 Task: Look for space in San José de las Lajas, Cuba from 3rd August, 2023 to 17th August, 2023 for 3 adults, 1 child in price range Rs.3000 to Rs.15000. Place can be entire place with 3 bedrooms having 4 beds and 2 bathrooms. Property type can be house, flat, guest house. Booking option can be shelf check-in. Required host language is .
Action: Mouse moved to (416, 87)
Screenshot: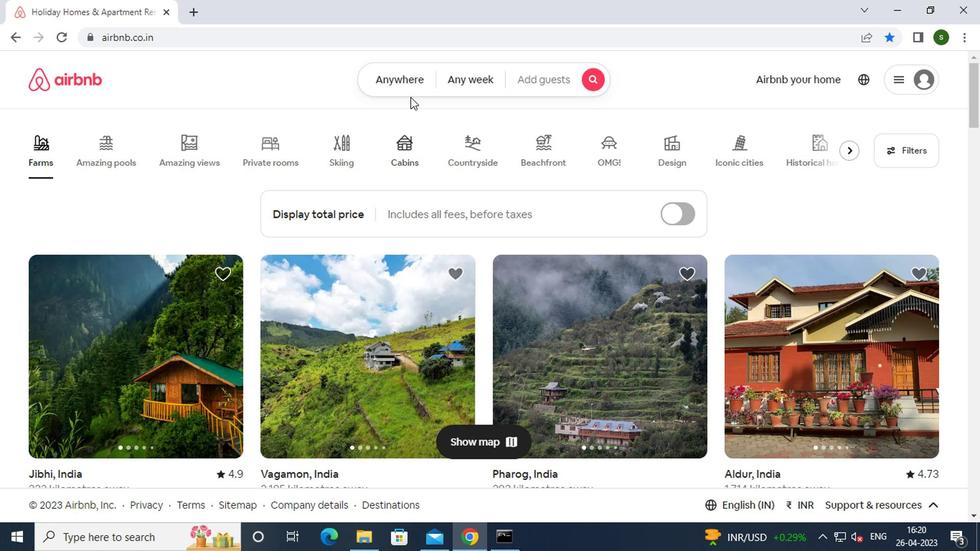 
Action: Mouse pressed left at (416, 87)
Screenshot: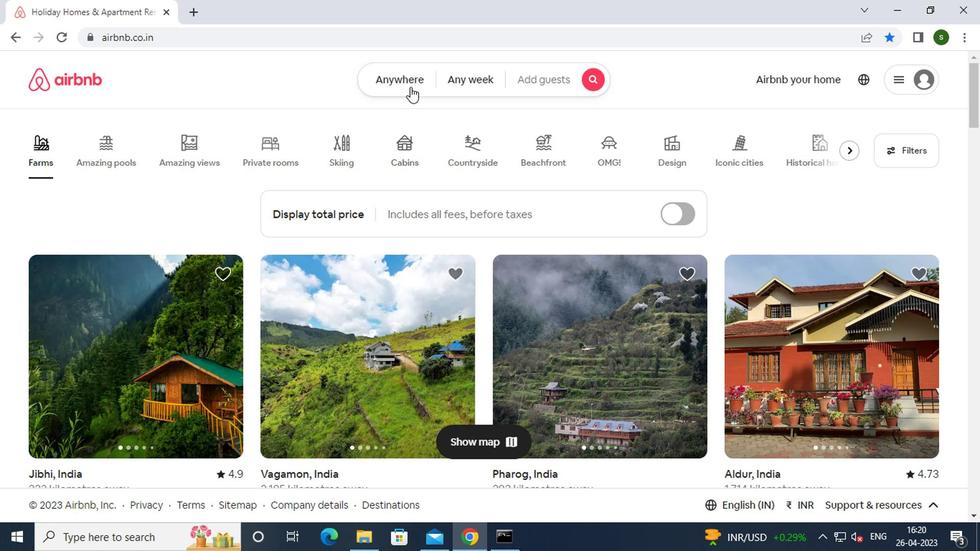 
Action: Mouse moved to (307, 133)
Screenshot: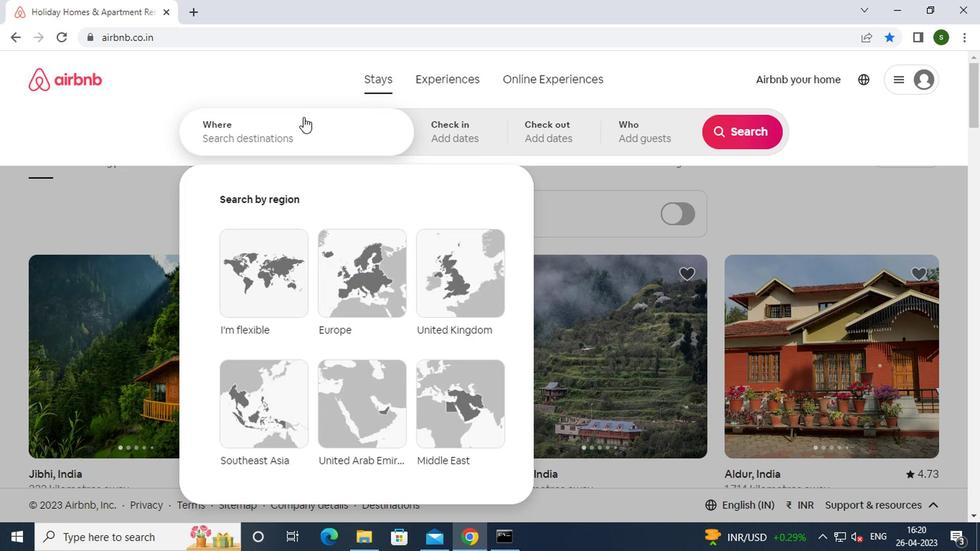 
Action: Mouse pressed left at (307, 133)
Screenshot: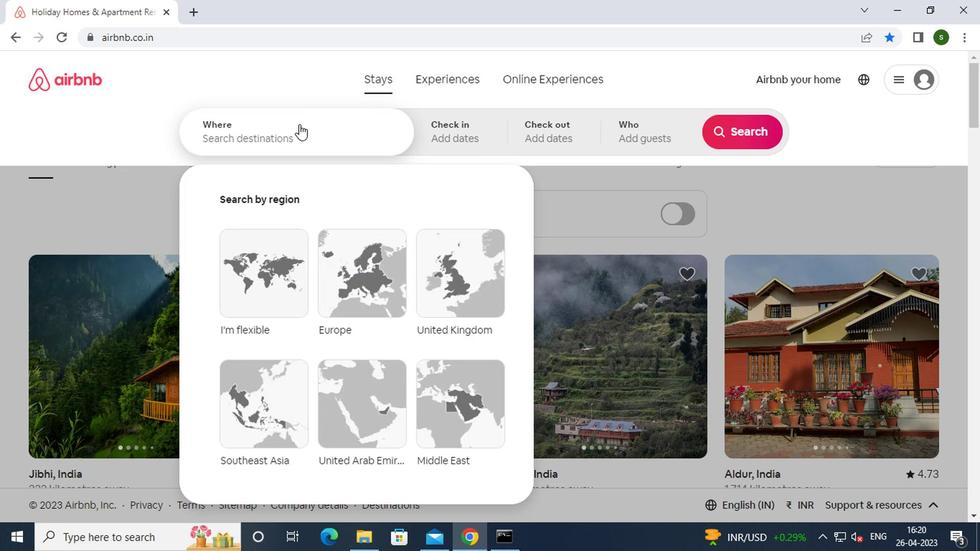 
Action: Mouse moved to (307, 131)
Screenshot: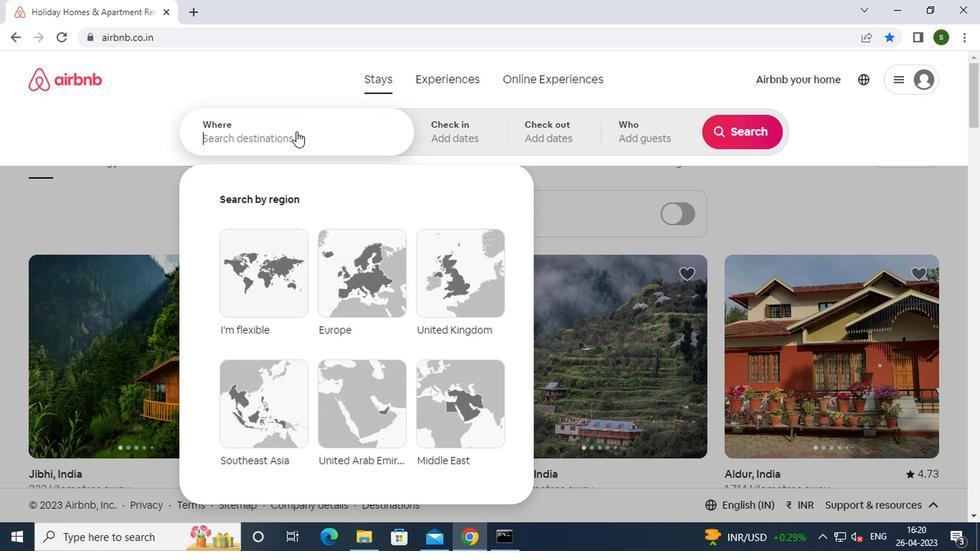
Action: Key pressed s<Key.caps_lock>an<Key.space><Key.caps_lock>j<Key.caps_lock>Ose<Key.space>de<Key.space>las<Key.space><Key.caps_lock>l<Key.caps_lock>ajas
Screenshot: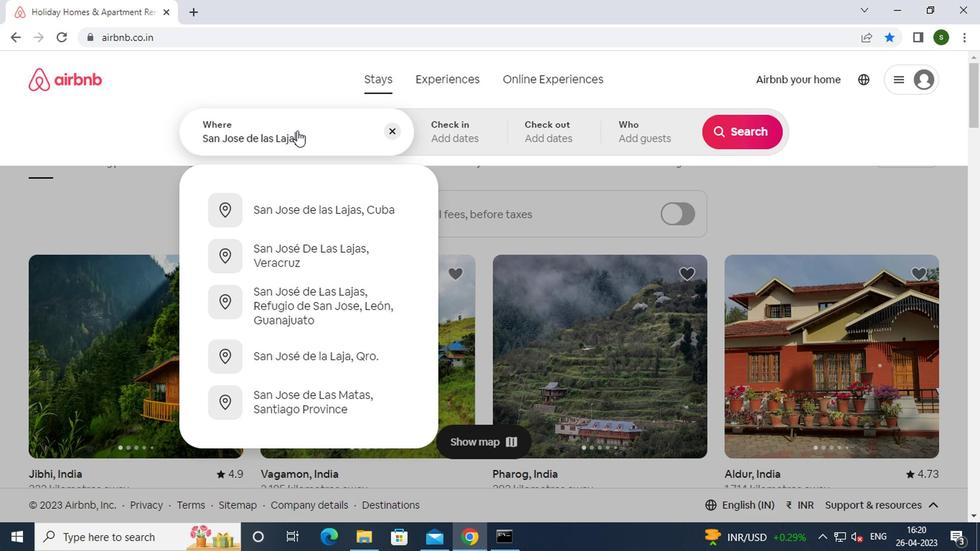 
Action: Mouse moved to (337, 208)
Screenshot: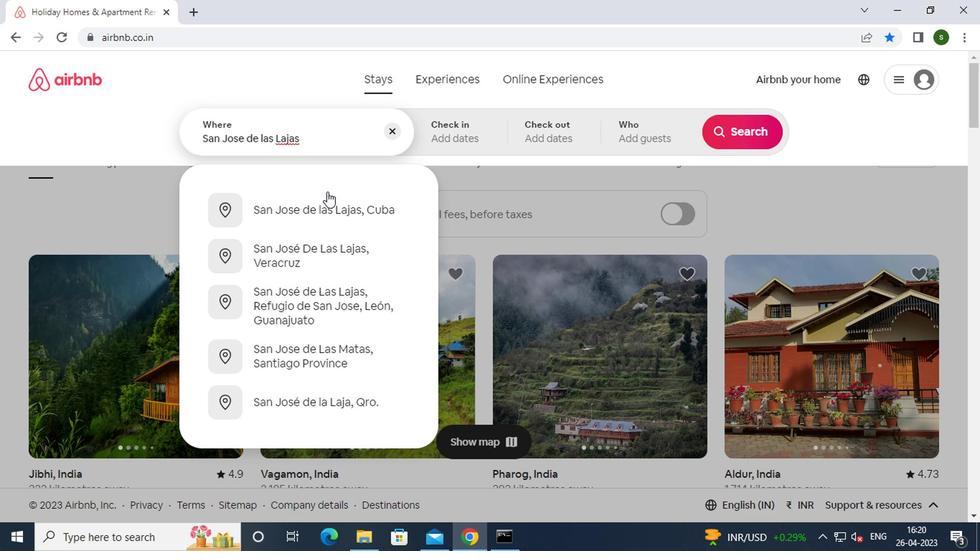 
Action: Mouse pressed left at (337, 208)
Screenshot: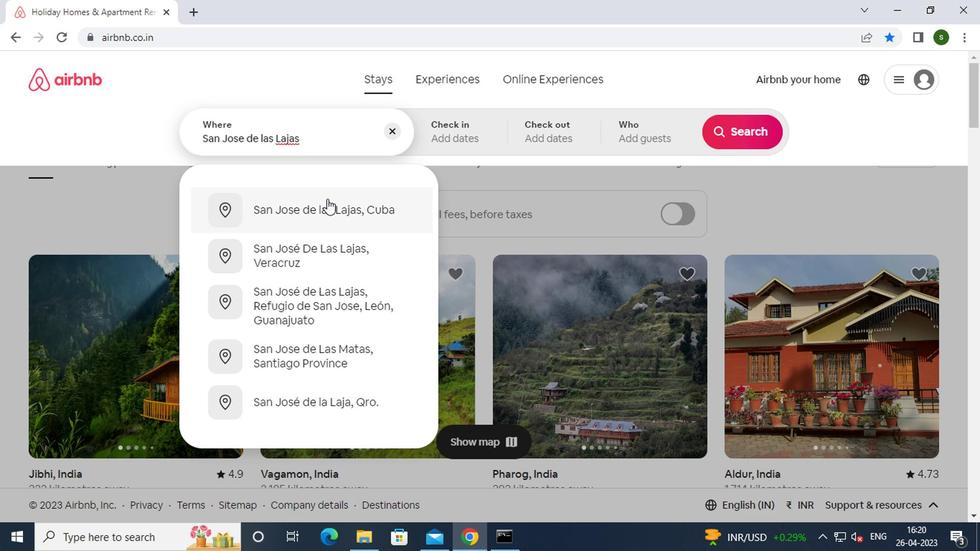 
Action: Mouse moved to (735, 247)
Screenshot: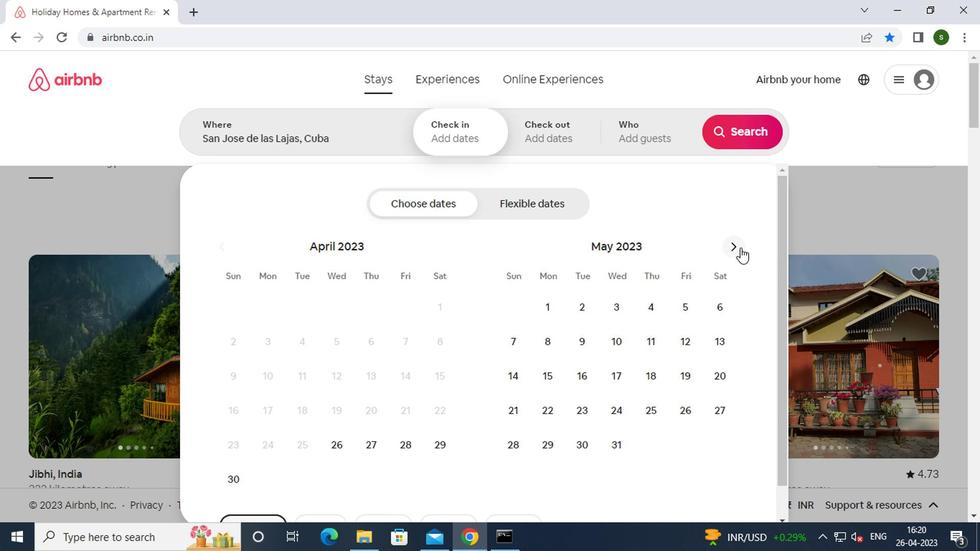 
Action: Mouse pressed left at (735, 247)
Screenshot: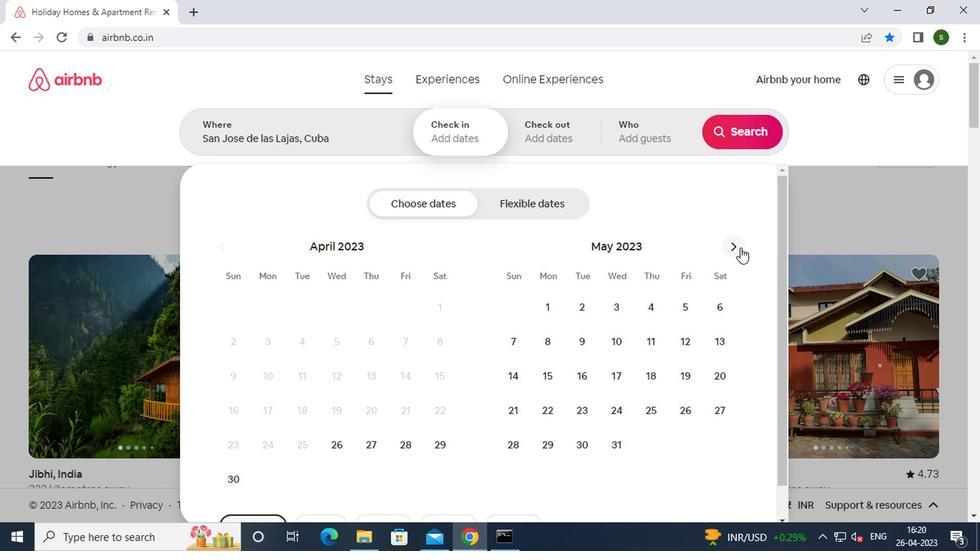 
Action: Mouse pressed left at (735, 247)
Screenshot: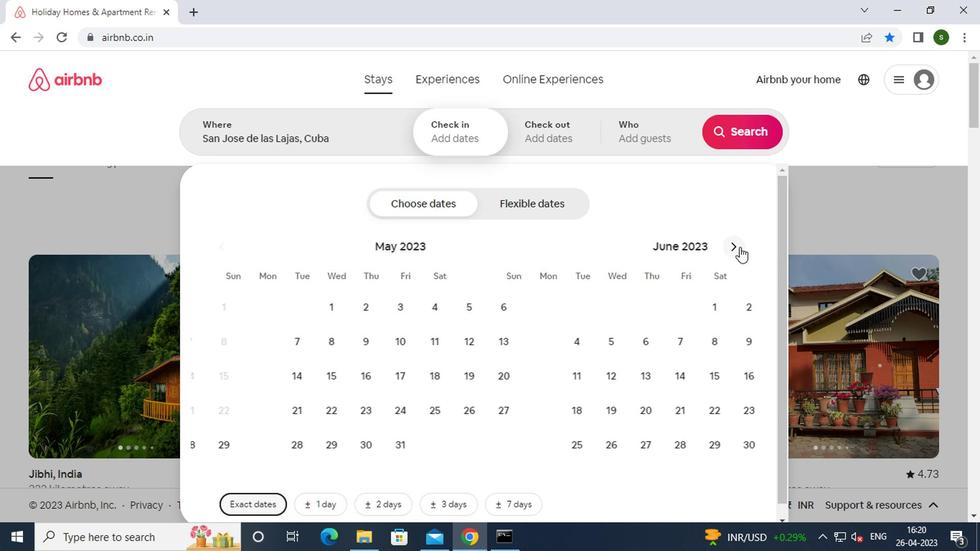 
Action: Mouse pressed left at (735, 247)
Screenshot: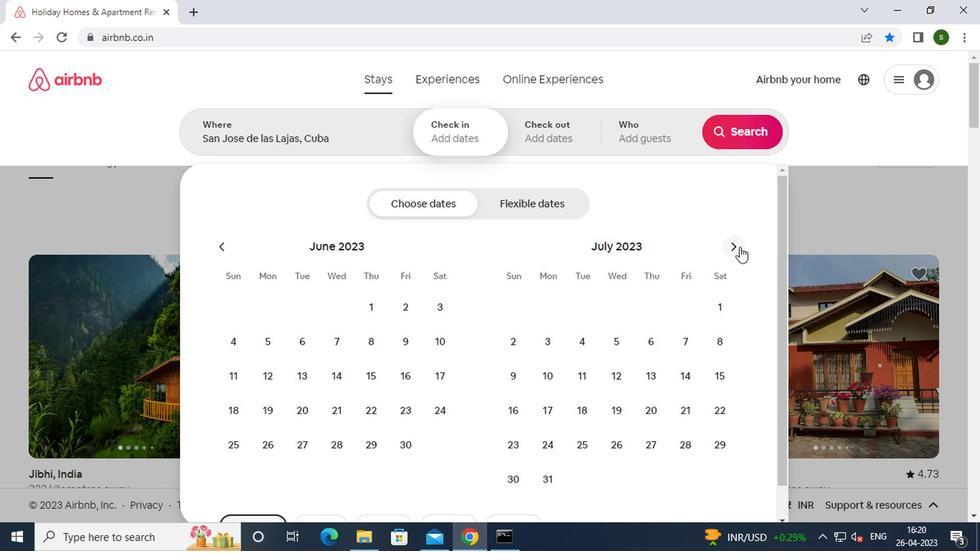 
Action: Mouse moved to (646, 317)
Screenshot: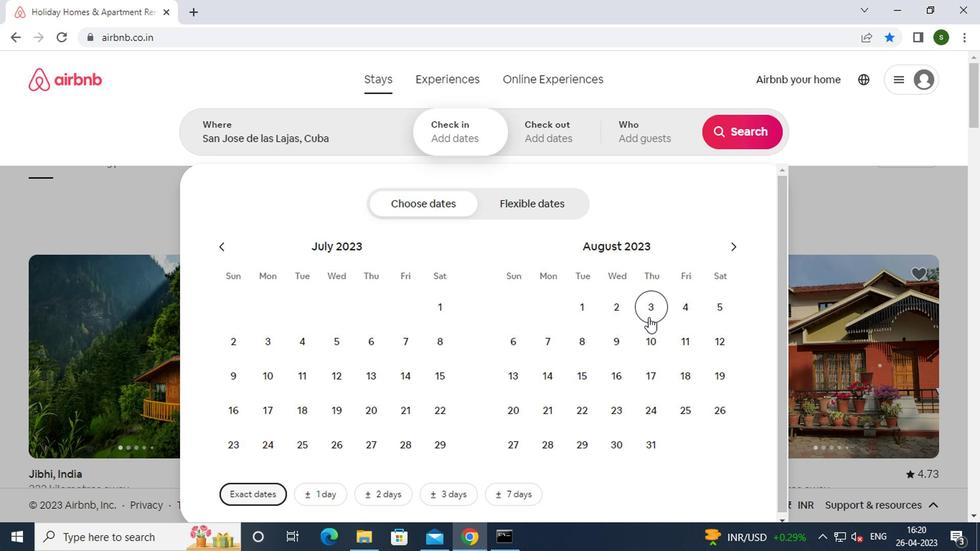 
Action: Mouse pressed left at (646, 317)
Screenshot: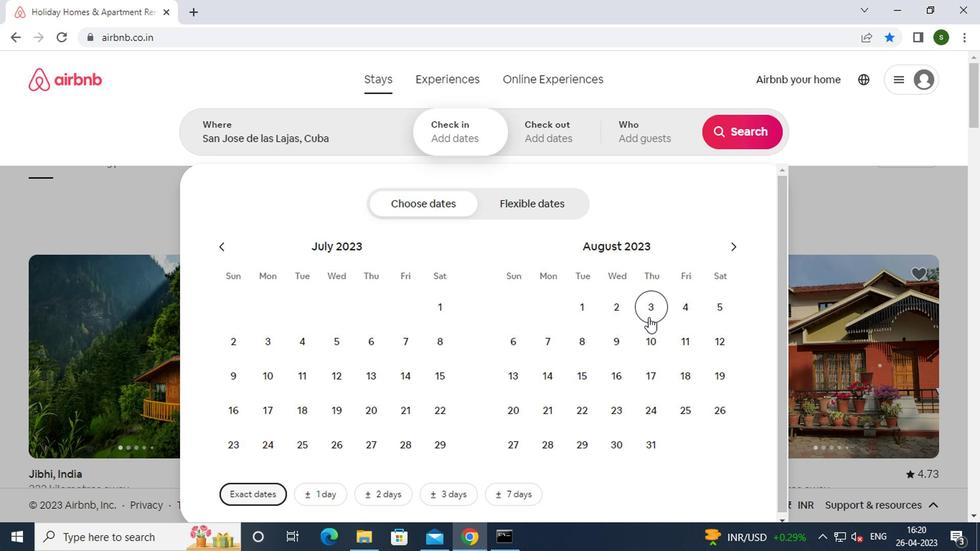 
Action: Mouse moved to (649, 376)
Screenshot: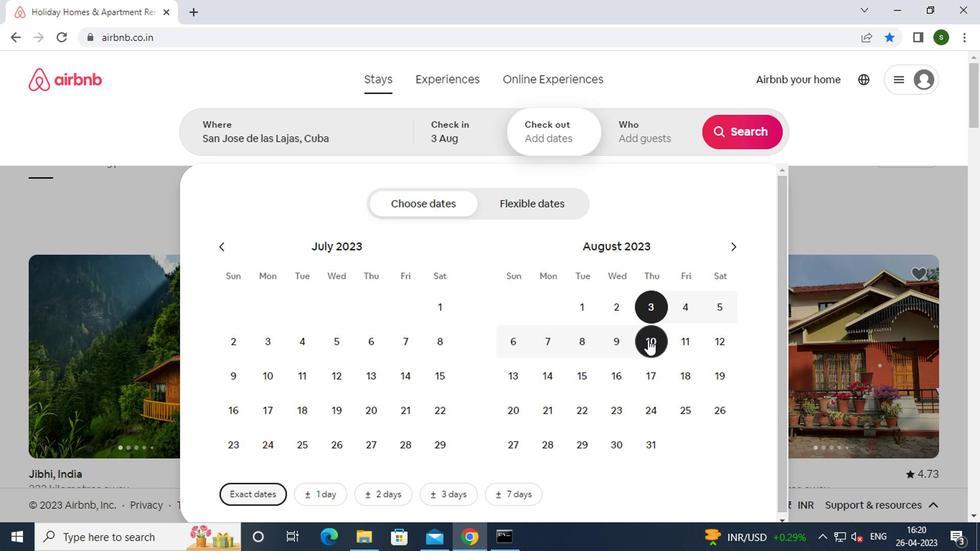 
Action: Mouse pressed left at (649, 376)
Screenshot: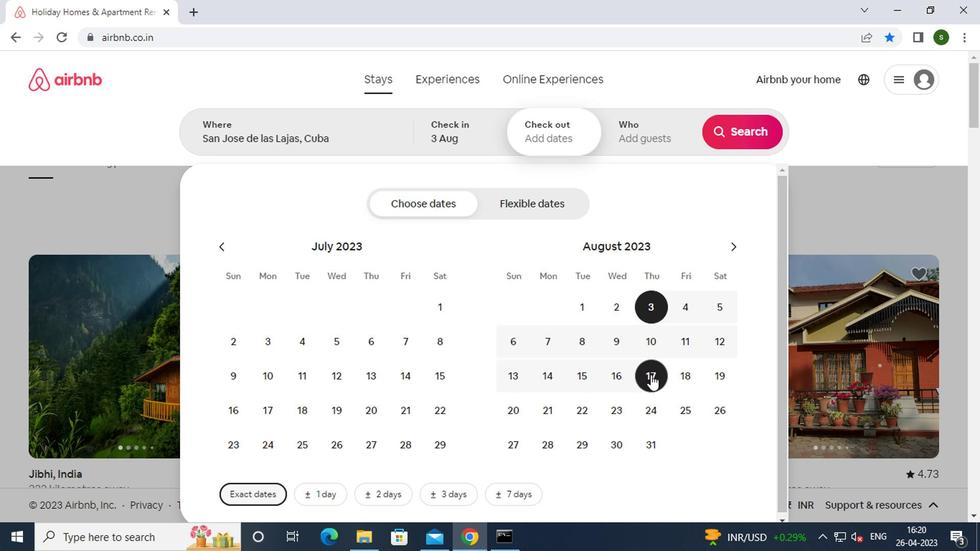 
Action: Mouse moved to (653, 140)
Screenshot: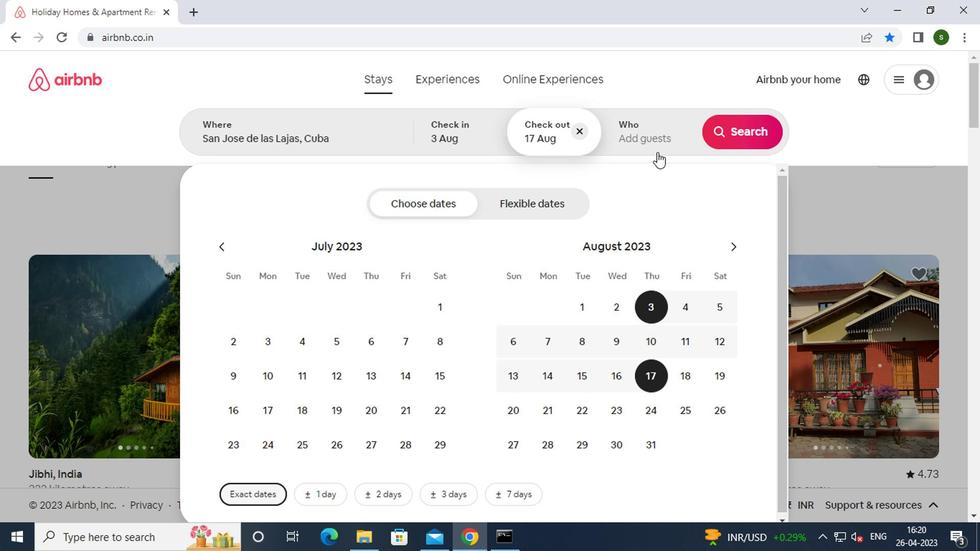 
Action: Mouse pressed left at (653, 140)
Screenshot: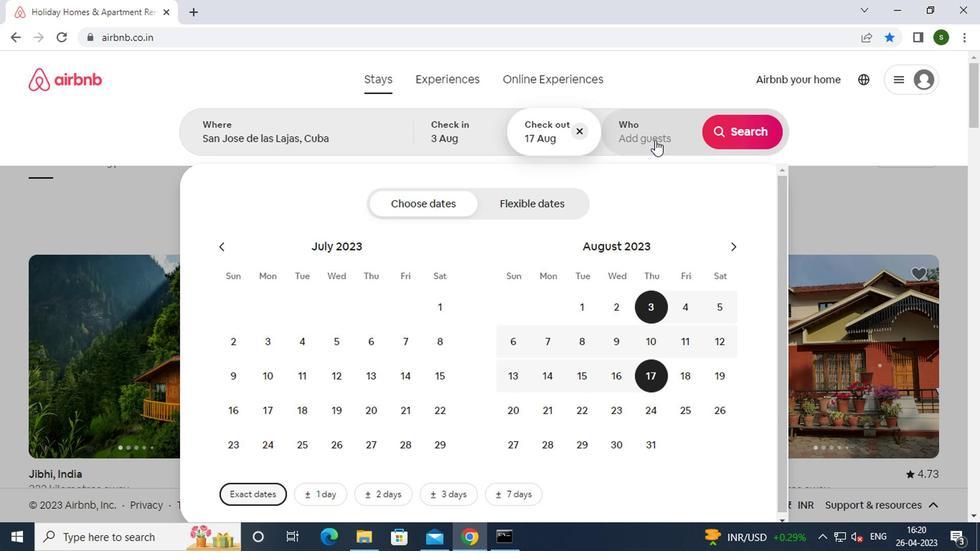 
Action: Mouse moved to (743, 205)
Screenshot: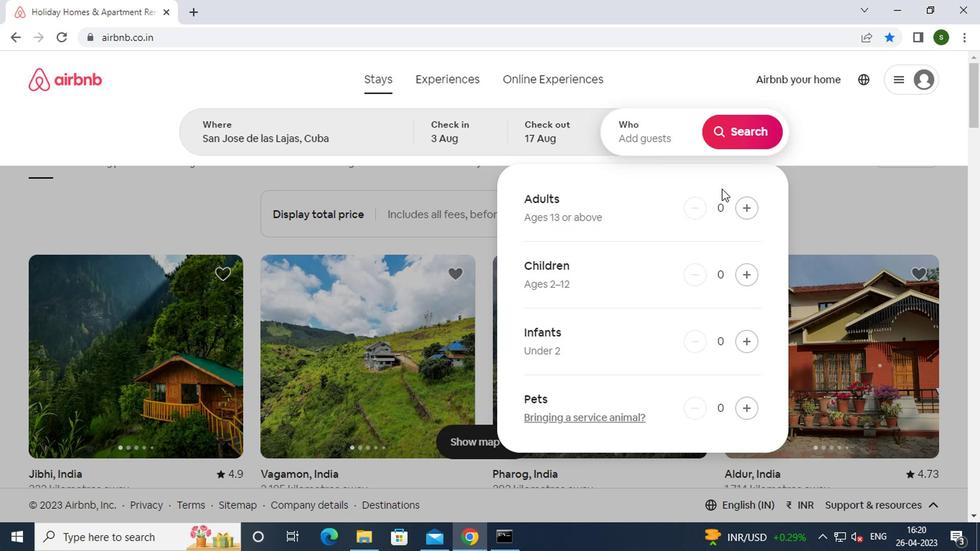 
Action: Mouse pressed left at (743, 205)
Screenshot: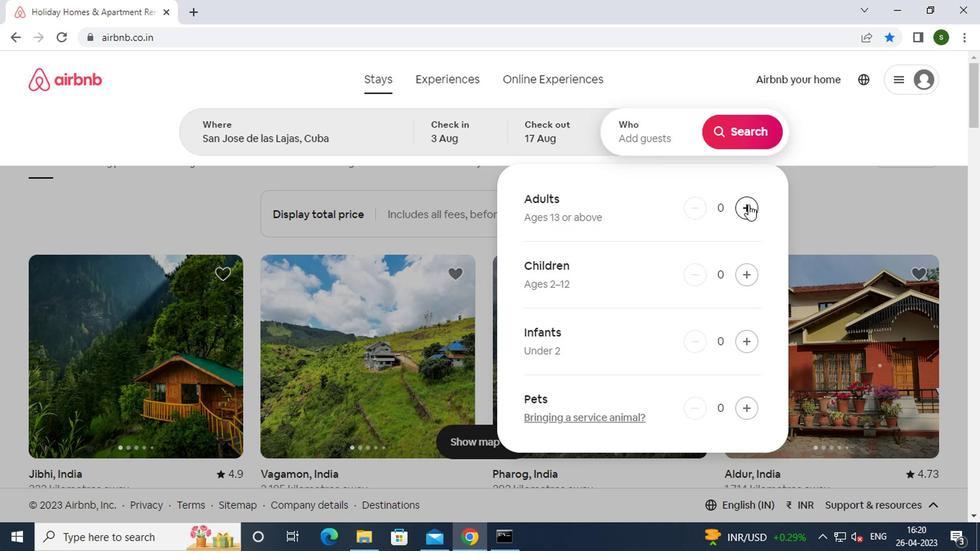 
Action: Mouse pressed left at (743, 205)
Screenshot: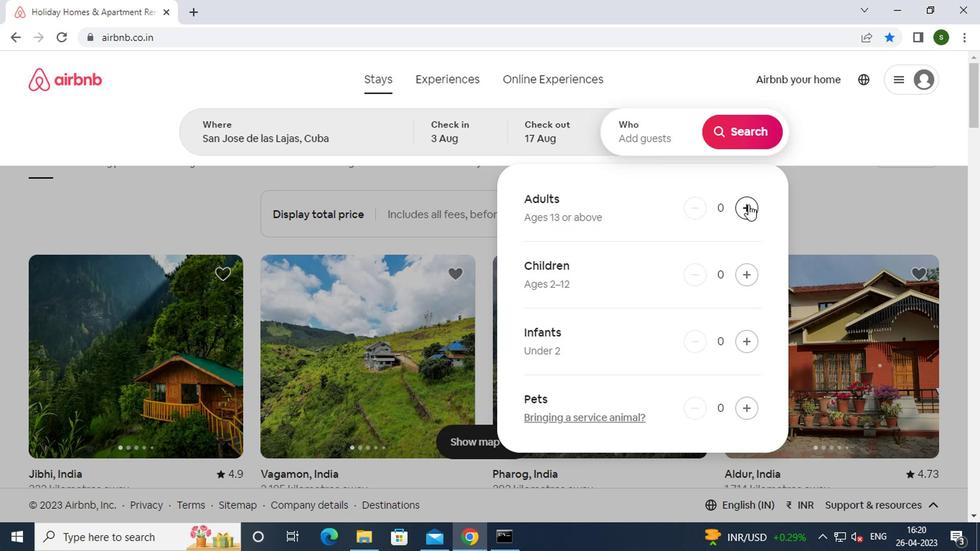 
Action: Mouse pressed left at (743, 205)
Screenshot: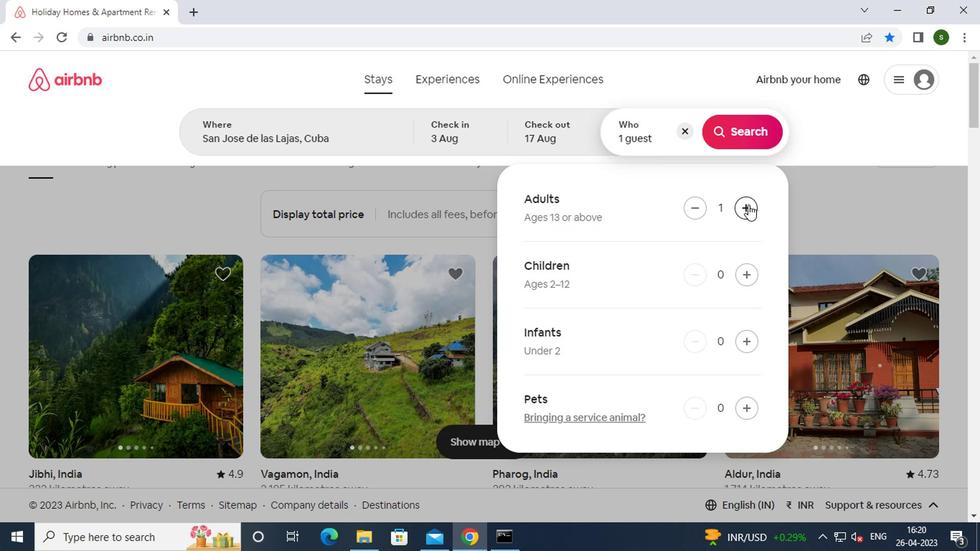 
Action: Mouse moved to (744, 408)
Screenshot: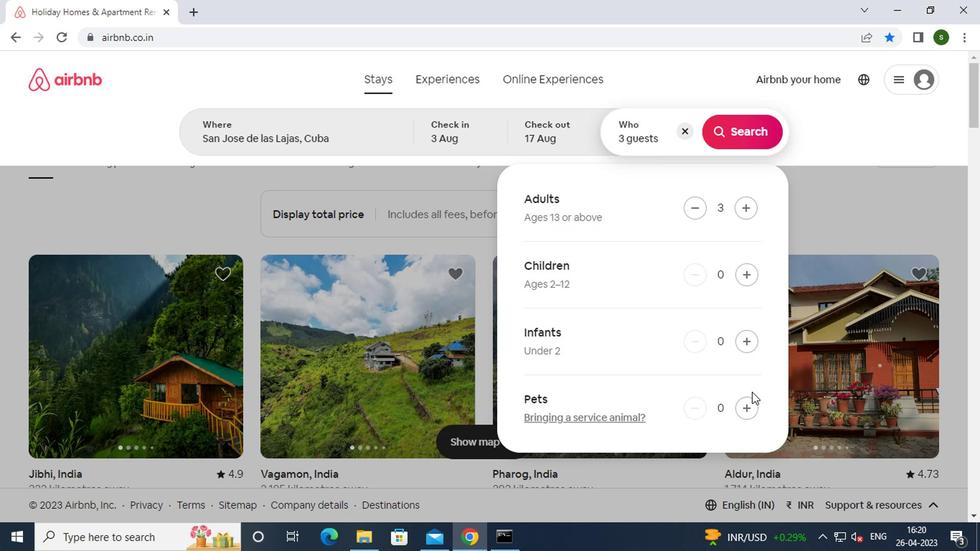 
Action: Mouse pressed left at (744, 408)
Screenshot: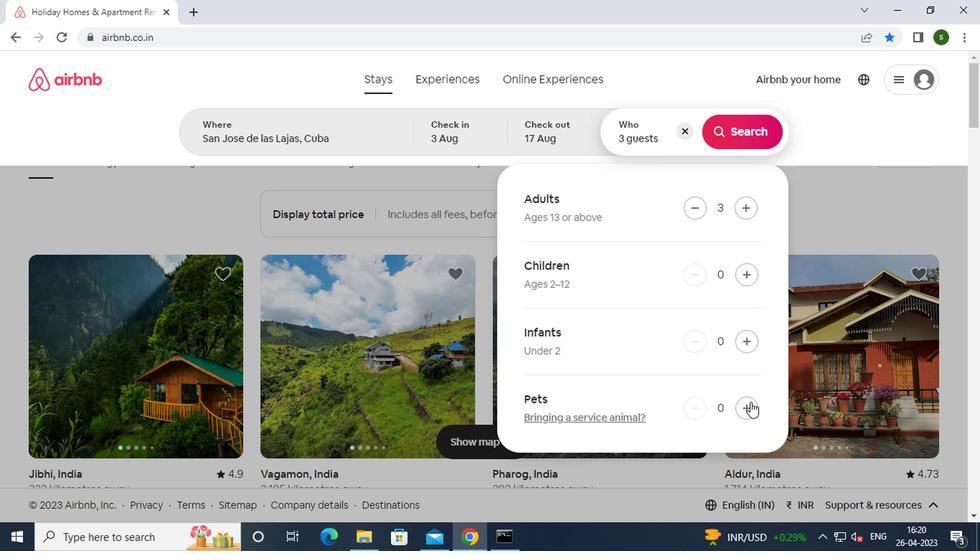 
Action: Mouse moved to (694, 413)
Screenshot: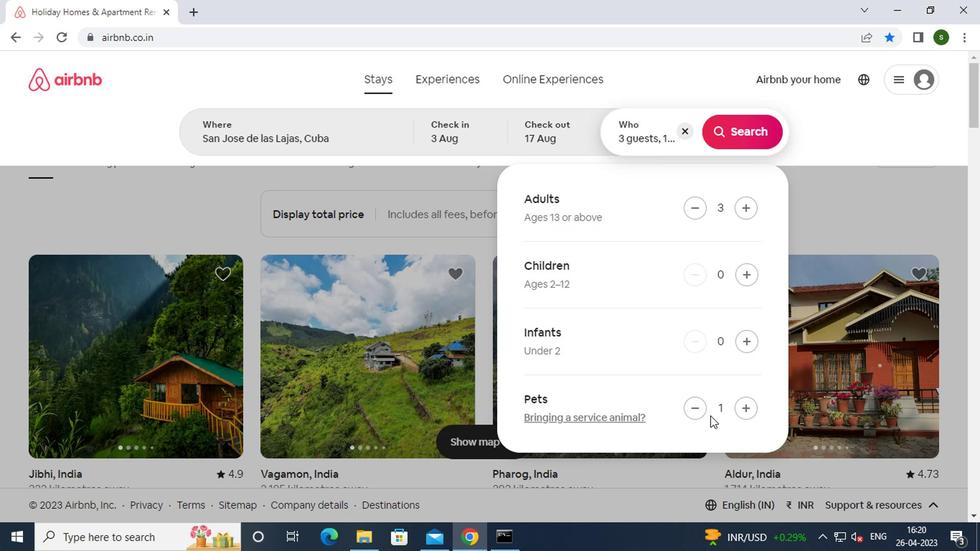 
Action: Mouse pressed left at (694, 413)
Screenshot: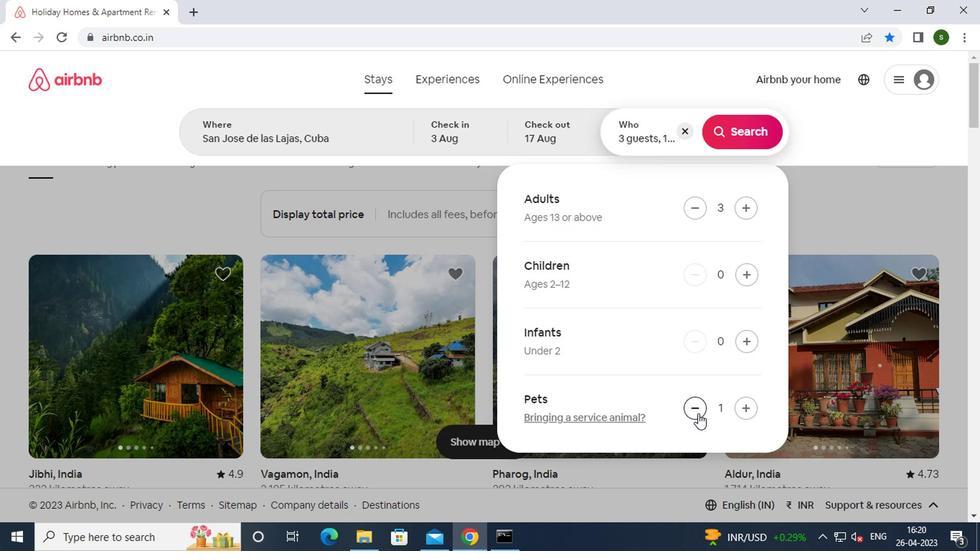 
Action: Mouse moved to (744, 269)
Screenshot: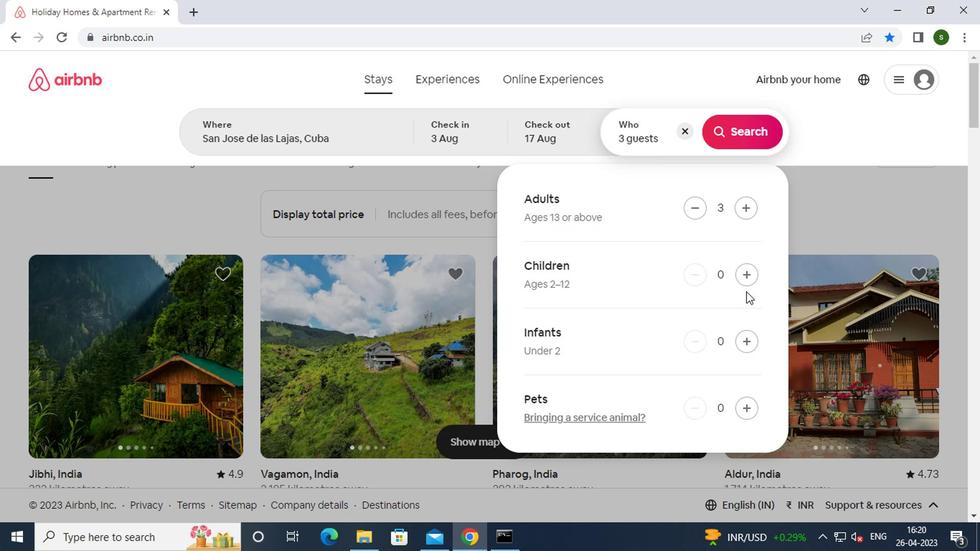 
Action: Mouse pressed left at (744, 269)
Screenshot: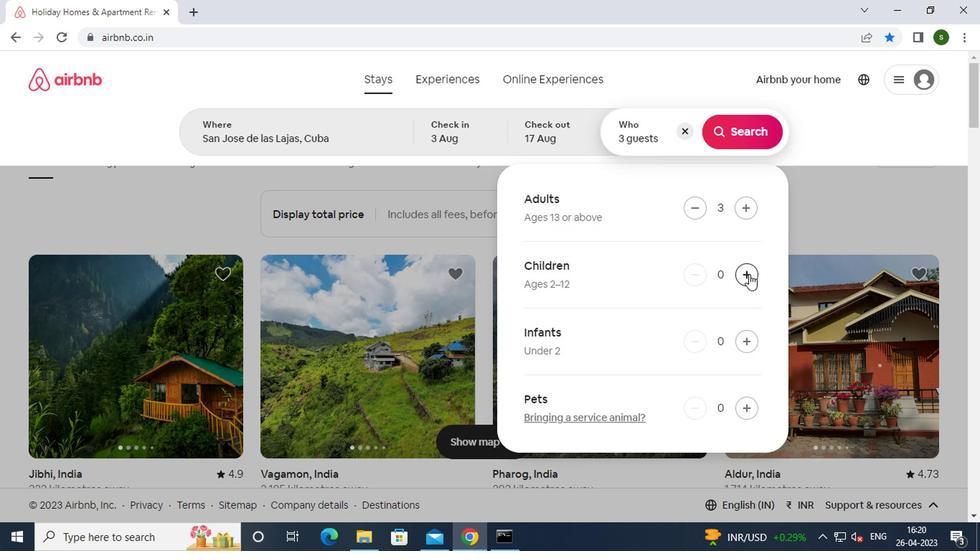 
Action: Mouse moved to (748, 129)
Screenshot: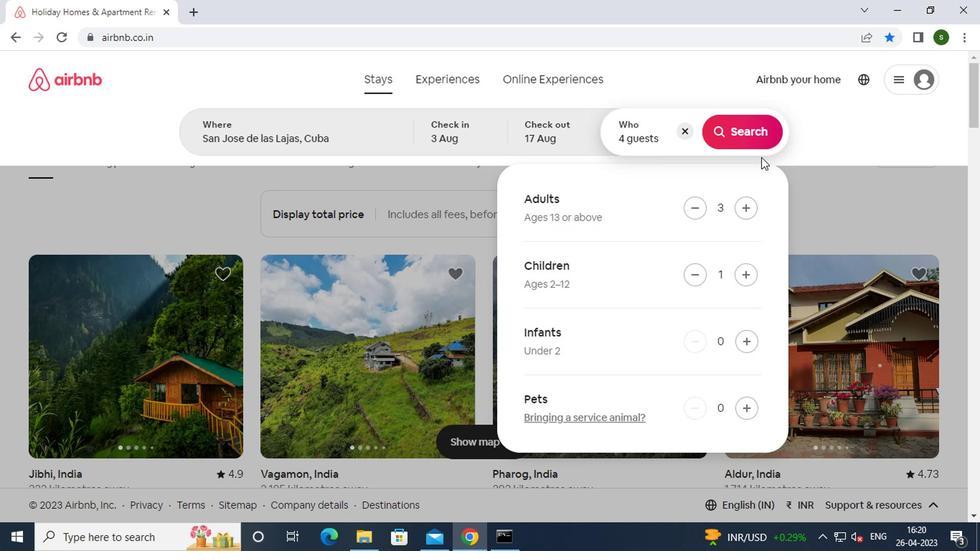 
Action: Mouse pressed left at (748, 129)
Screenshot: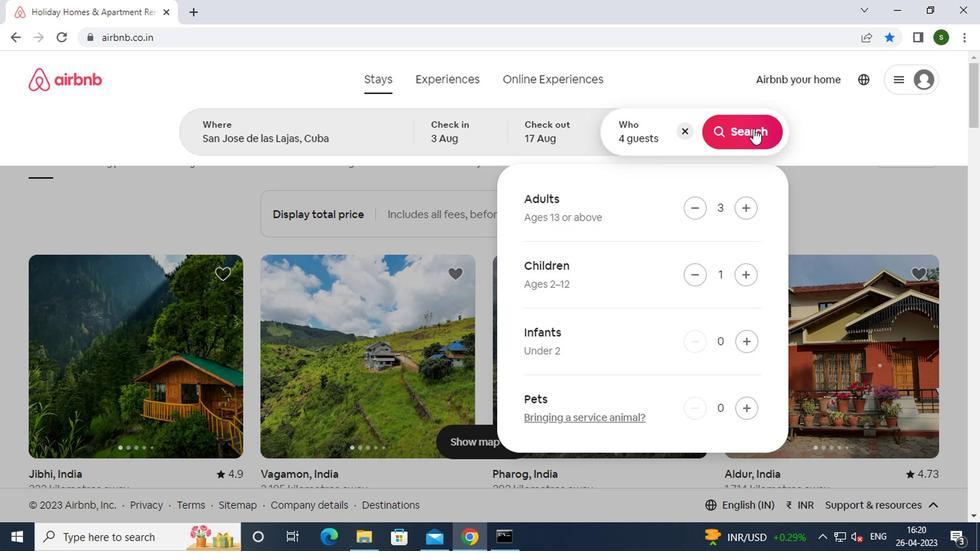 
Action: Mouse moved to (890, 148)
Screenshot: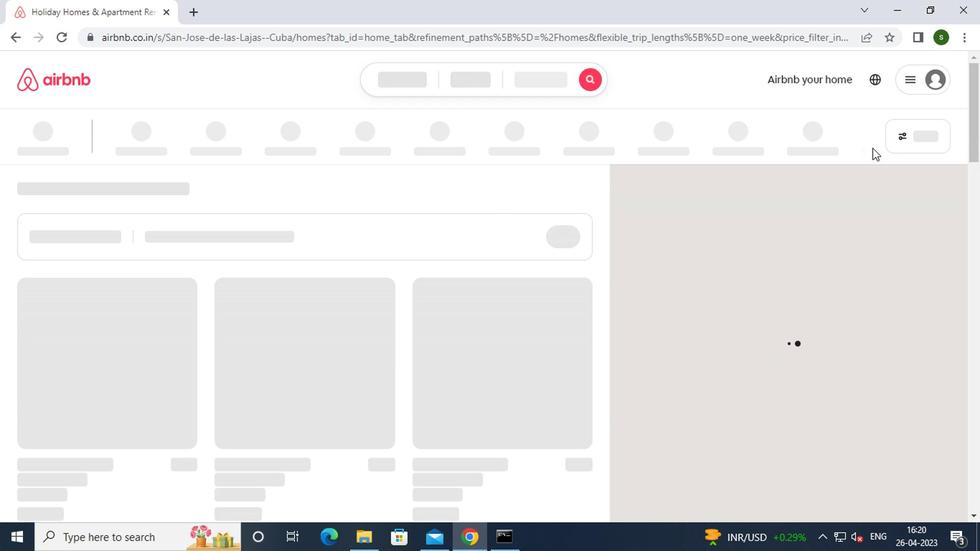
Action: Mouse pressed left at (890, 148)
Screenshot: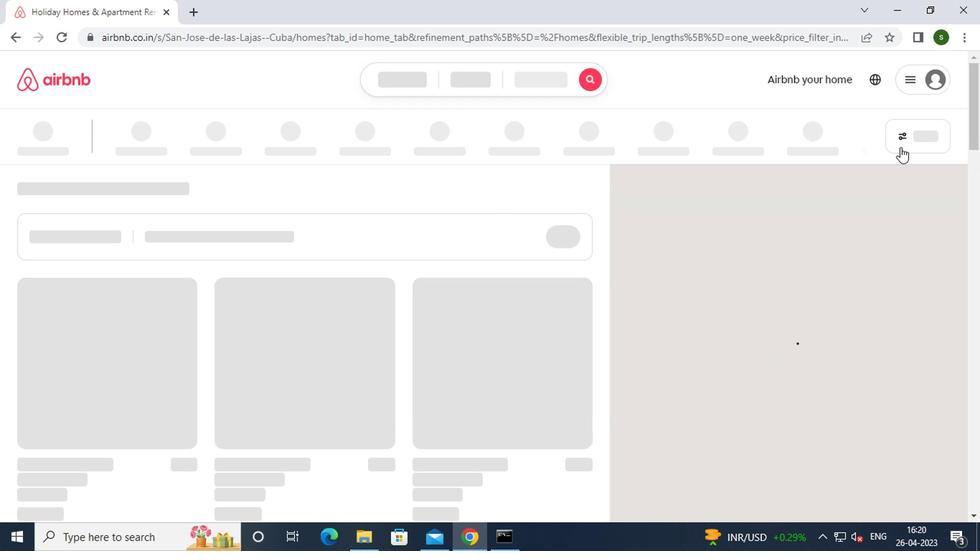 
Action: Mouse moved to (421, 316)
Screenshot: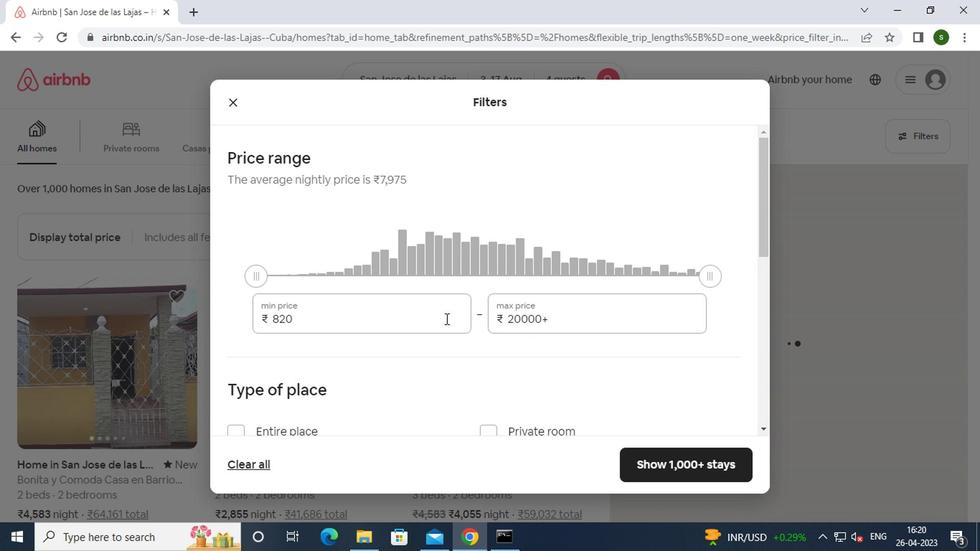 
Action: Mouse pressed left at (421, 316)
Screenshot: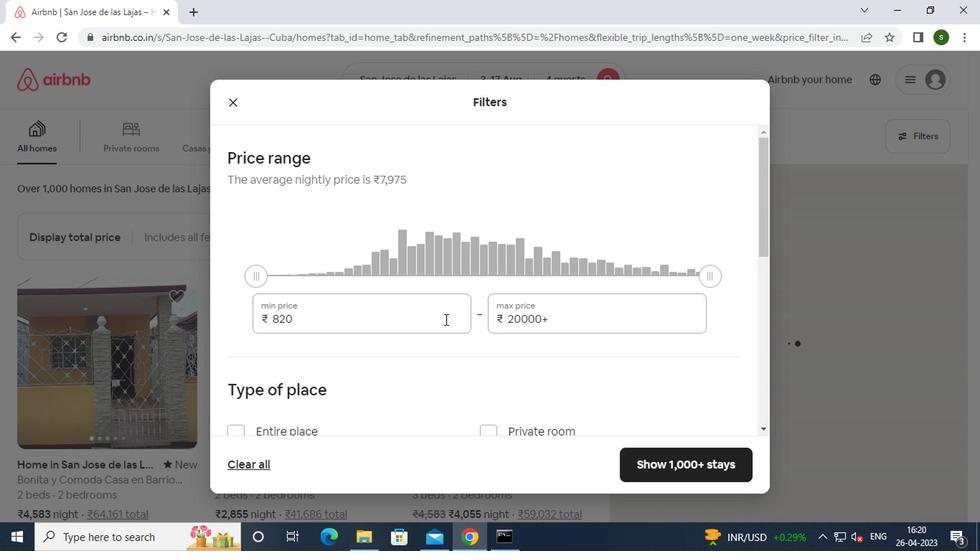 
Action: Mouse moved to (421, 315)
Screenshot: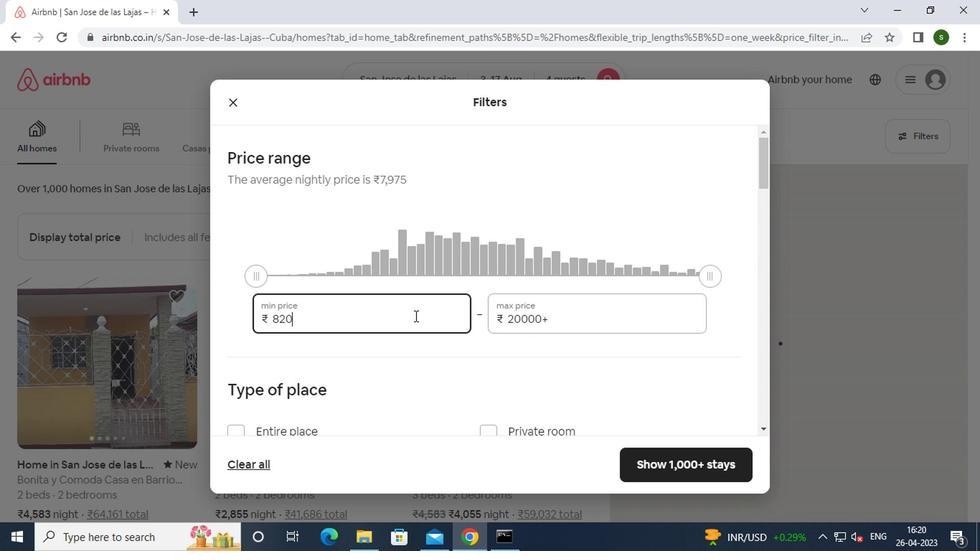 
Action: Key pressed <Key.backspace><Key.backspace><Key.backspace><Key.backspace><Key.backspace><Key.backspace><Key.backspace><Key.backspace><Key.backspace>3000
Screenshot: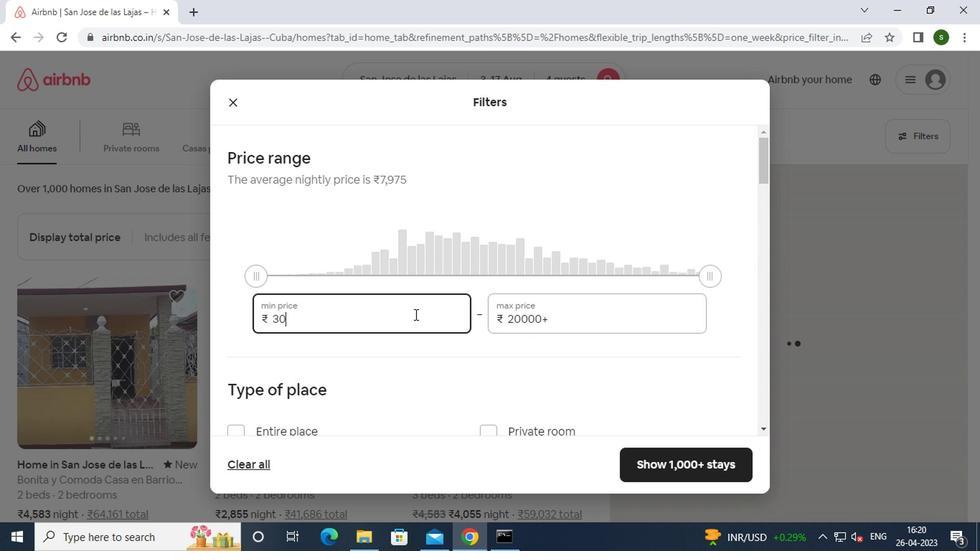 
Action: Mouse moved to (562, 320)
Screenshot: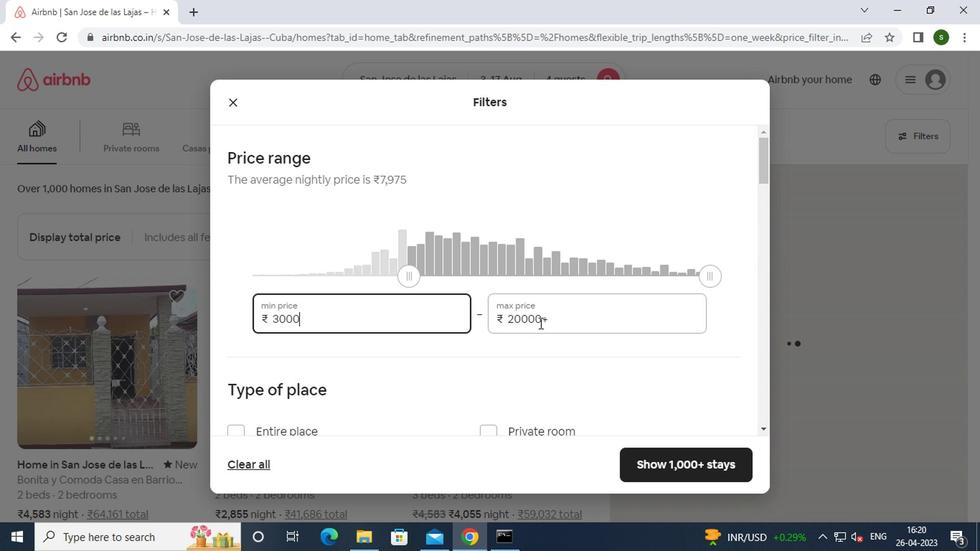 
Action: Mouse pressed left at (562, 320)
Screenshot: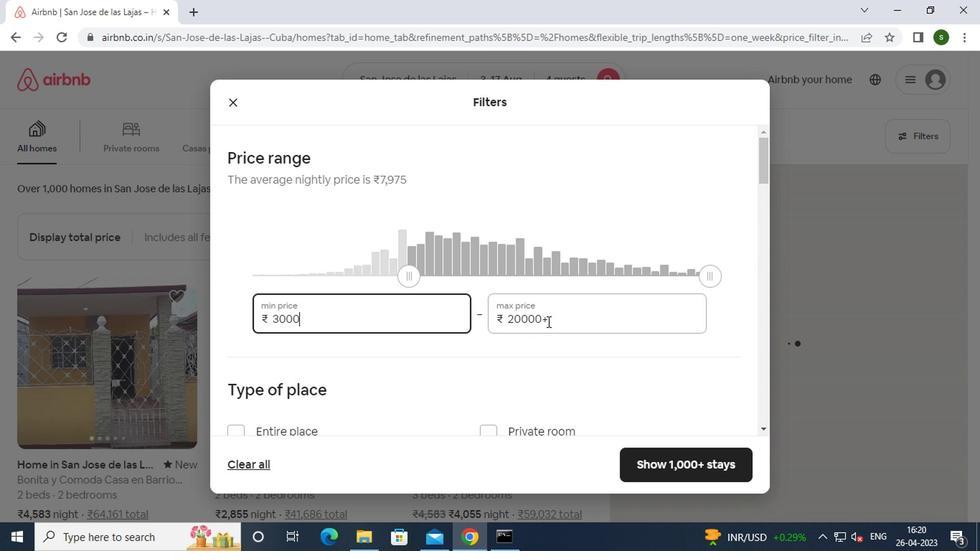 
Action: Key pressed <Key.backspace><Key.backspace><Key.backspace><Key.backspace><Key.backspace><Key.backspace><Key.backspace><Key.backspace><Key.backspace><Key.backspace><Key.backspace><Key.backspace><Key.backspace>15000
Screenshot: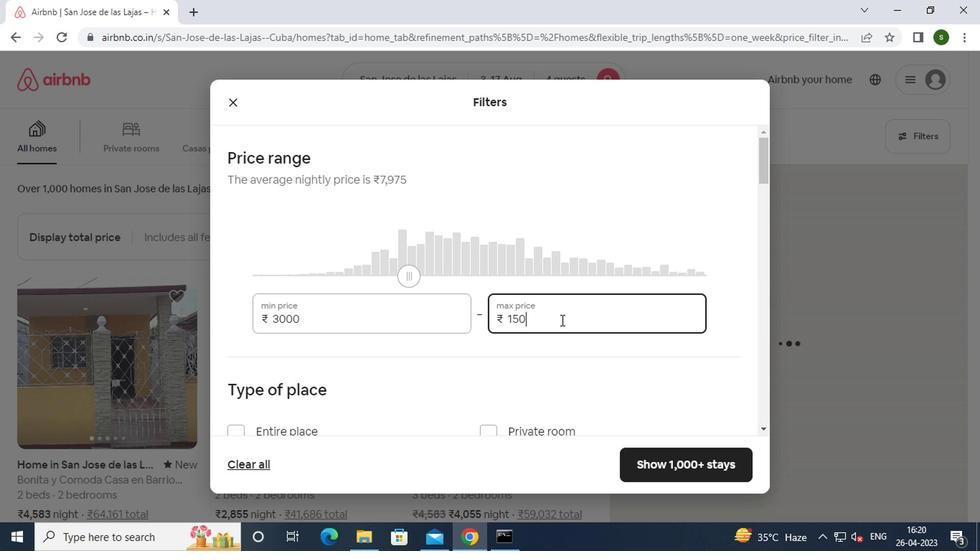 
Action: Mouse moved to (430, 316)
Screenshot: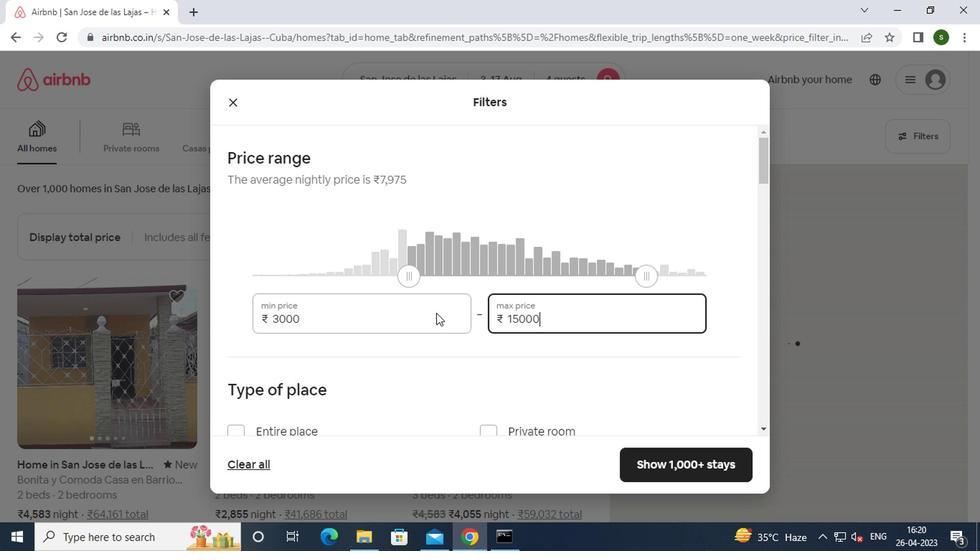 
Action: Mouse scrolled (430, 315) with delta (0, 0)
Screenshot: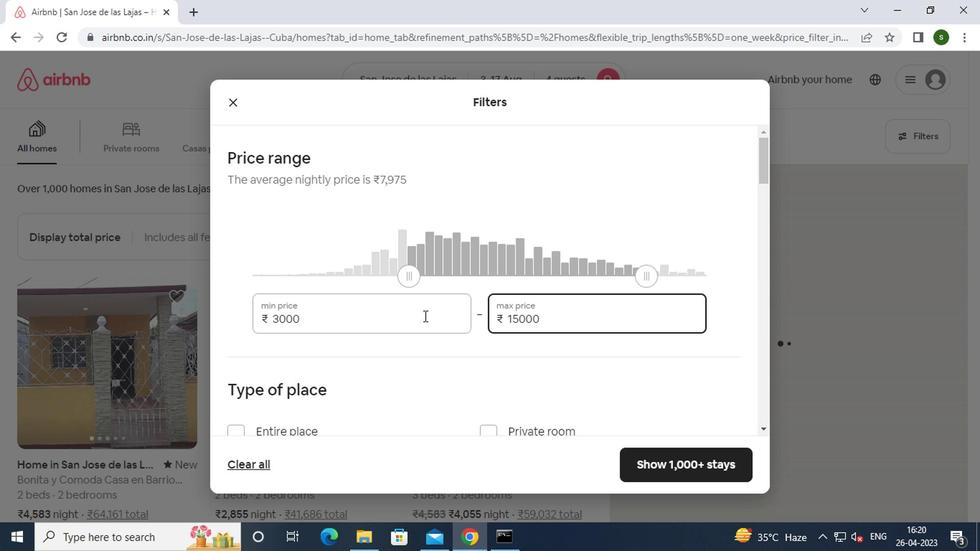 
Action: Mouse moved to (257, 358)
Screenshot: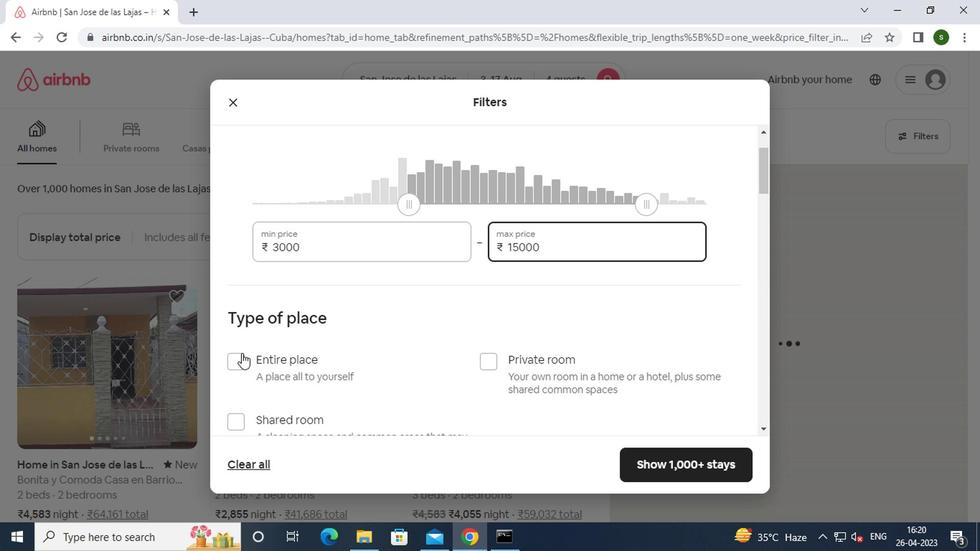 
Action: Mouse pressed left at (257, 358)
Screenshot: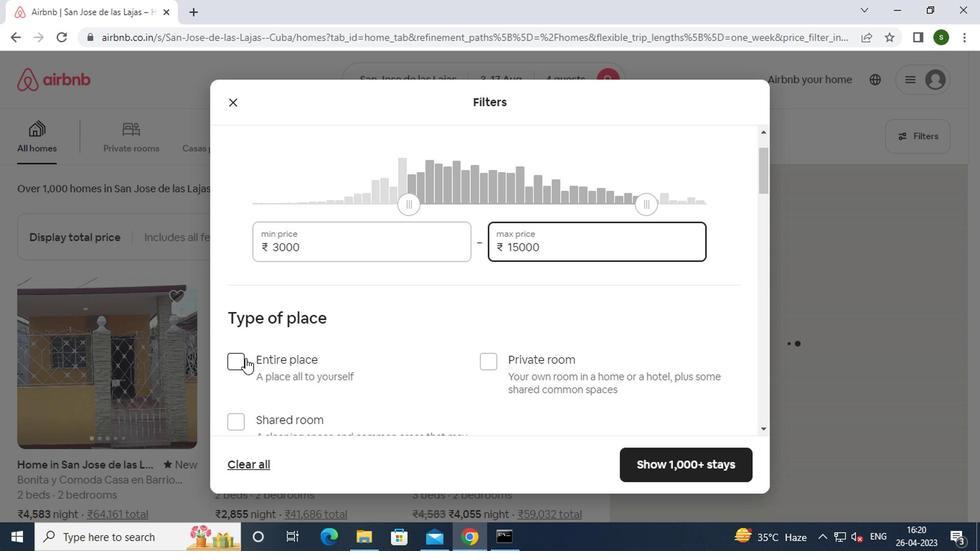 
Action: Mouse moved to (328, 332)
Screenshot: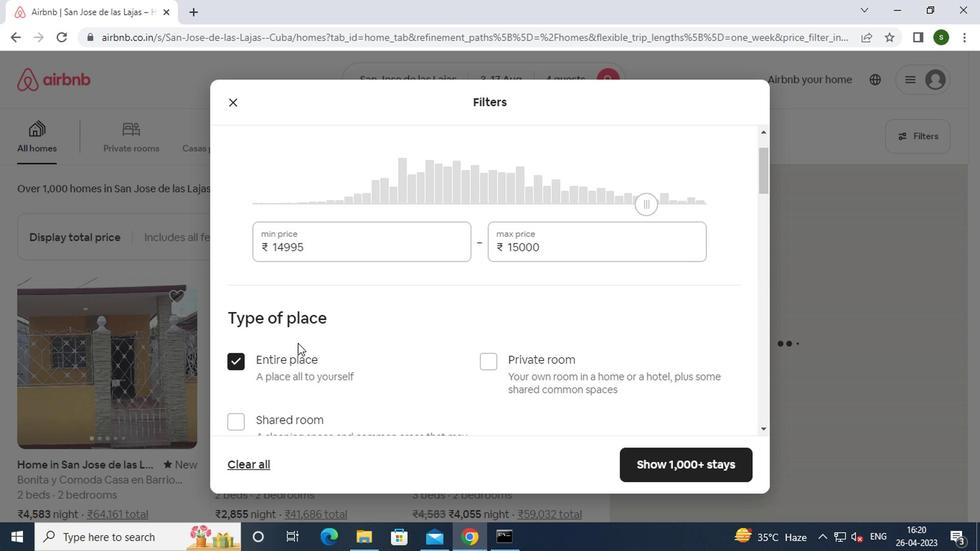 
Action: Mouse scrolled (328, 331) with delta (0, 0)
Screenshot: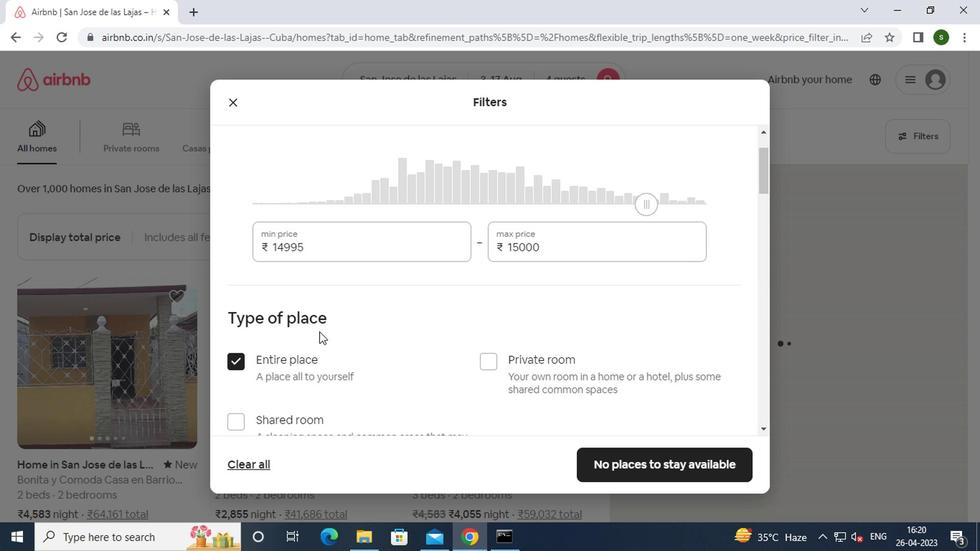 
Action: Mouse scrolled (328, 331) with delta (0, 0)
Screenshot: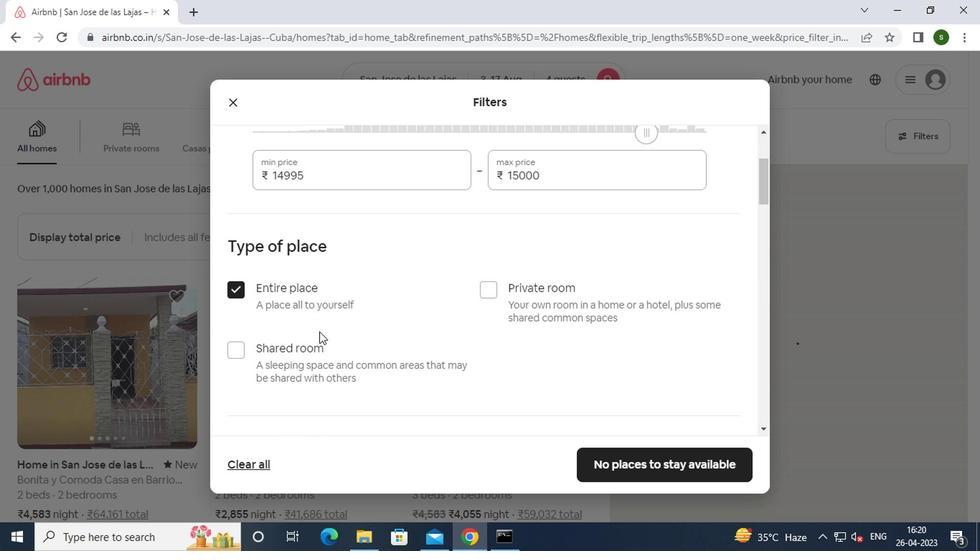 
Action: Mouse scrolled (328, 331) with delta (0, 0)
Screenshot: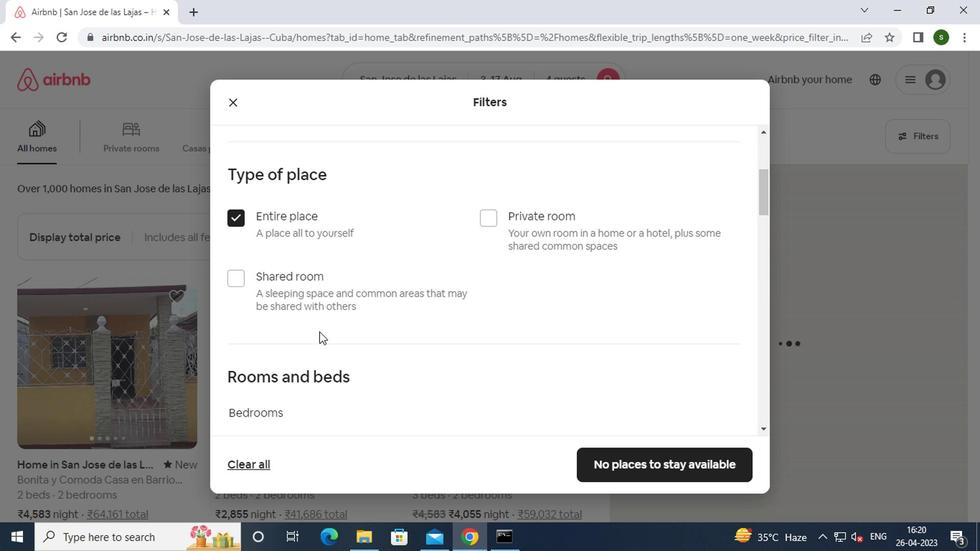 
Action: Mouse scrolled (328, 331) with delta (0, 0)
Screenshot: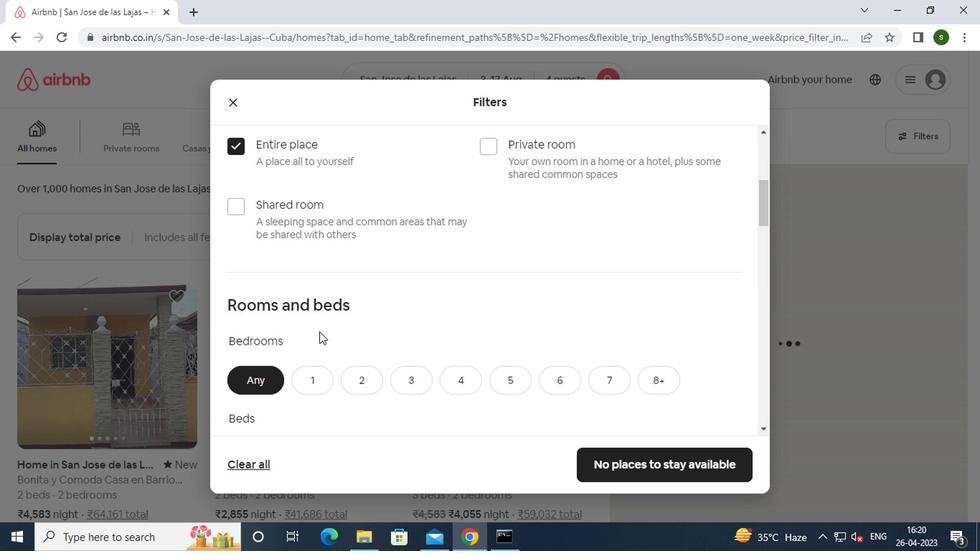 
Action: Mouse moved to (429, 304)
Screenshot: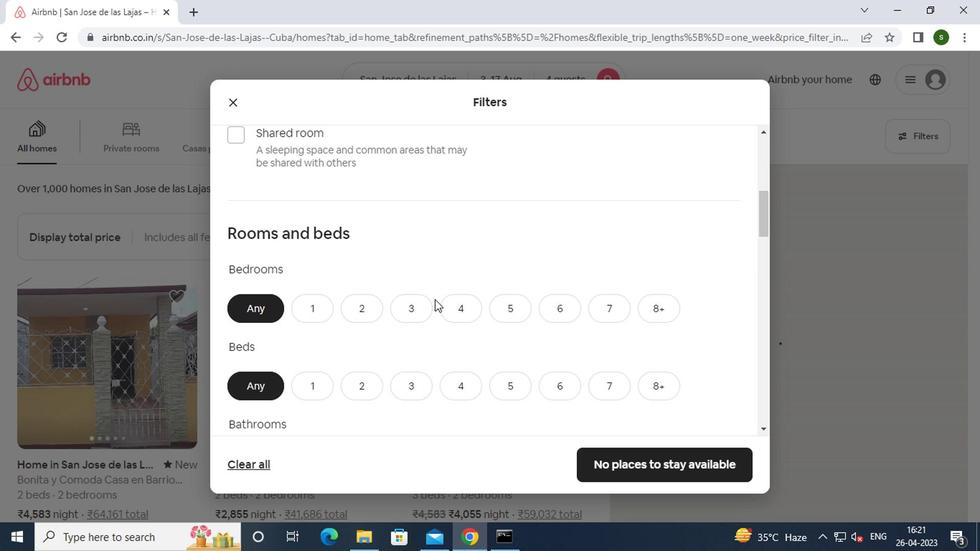 
Action: Mouse pressed left at (429, 304)
Screenshot: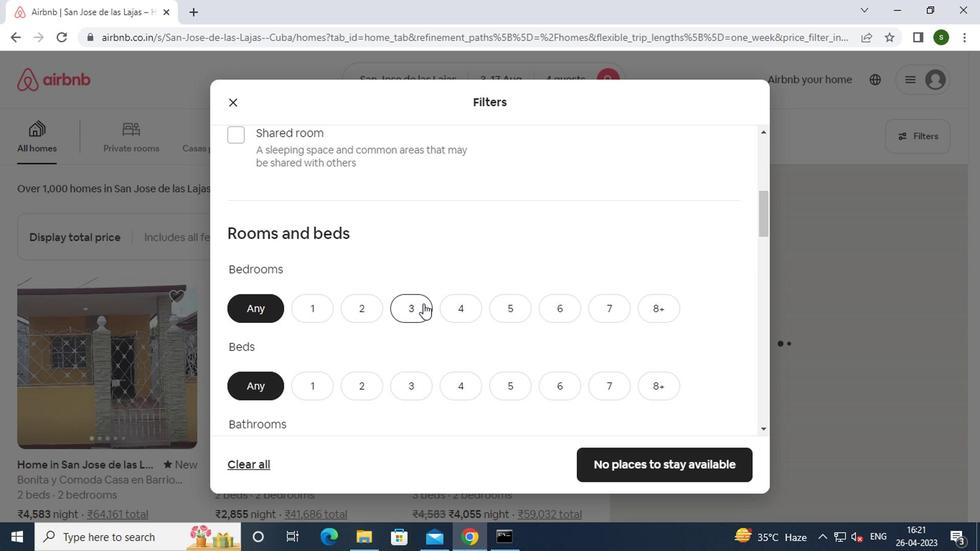 
Action: Mouse scrolled (429, 303) with delta (0, -1)
Screenshot: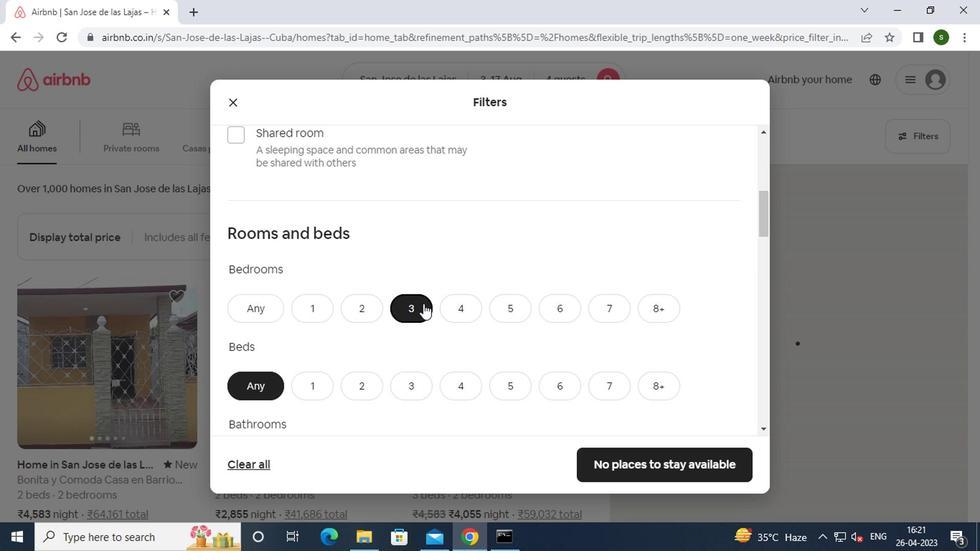 
Action: Mouse moved to (456, 316)
Screenshot: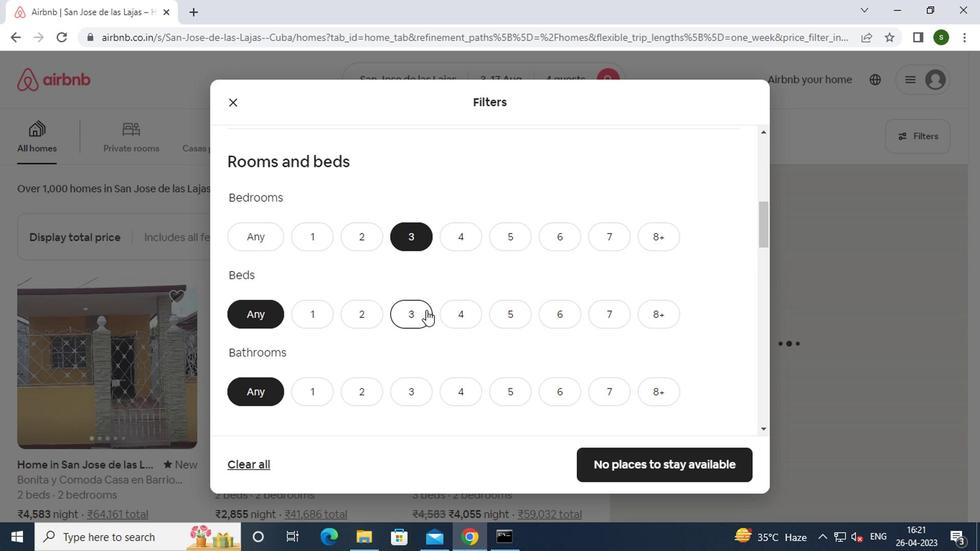 
Action: Mouse pressed left at (456, 316)
Screenshot: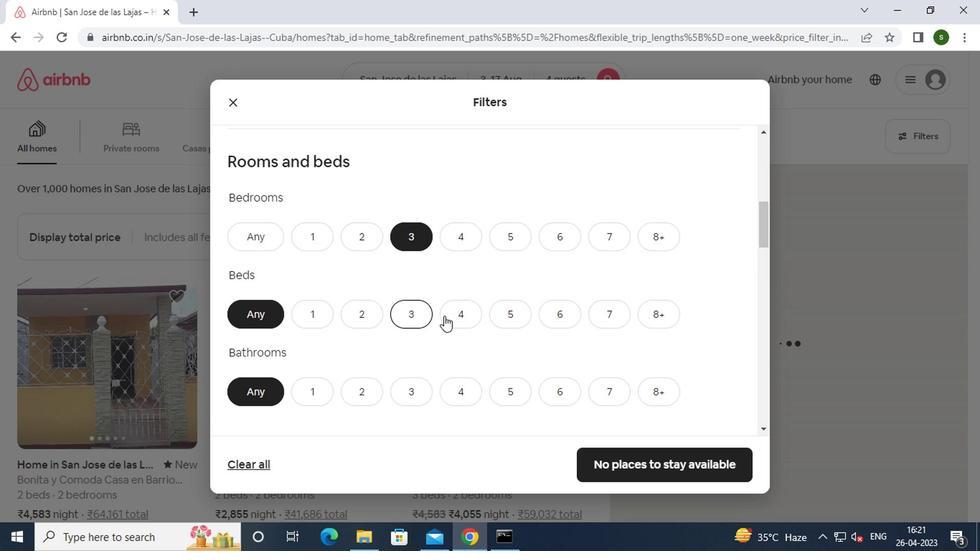 
Action: Mouse moved to (363, 388)
Screenshot: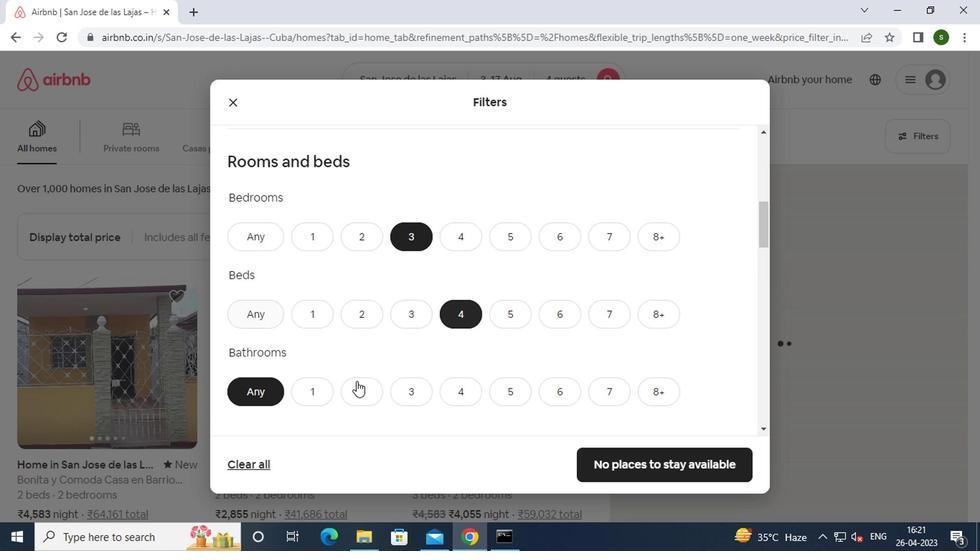 
Action: Mouse pressed left at (363, 388)
Screenshot: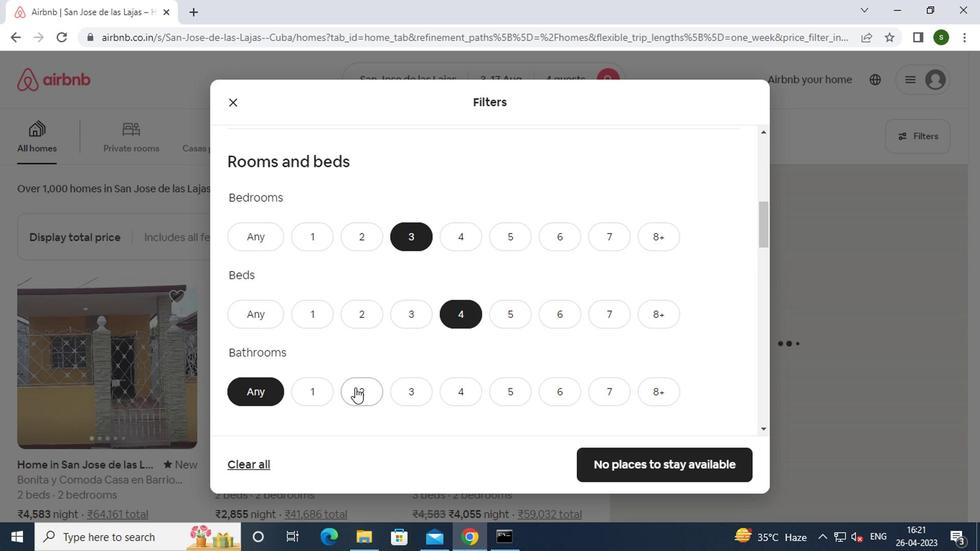
Action: Mouse moved to (446, 342)
Screenshot: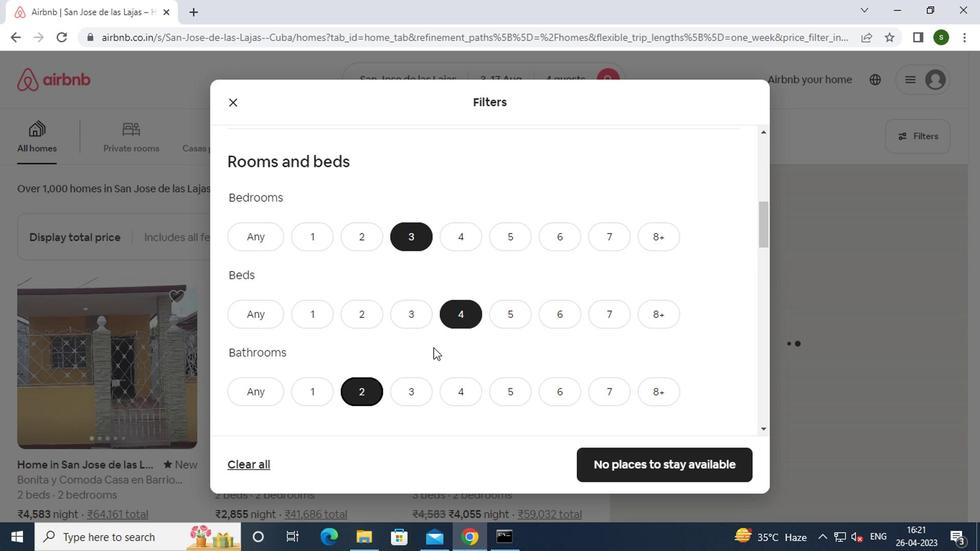 
Action: Mouse scrolled (446, 341) with delta (0, -1)
Screenshot: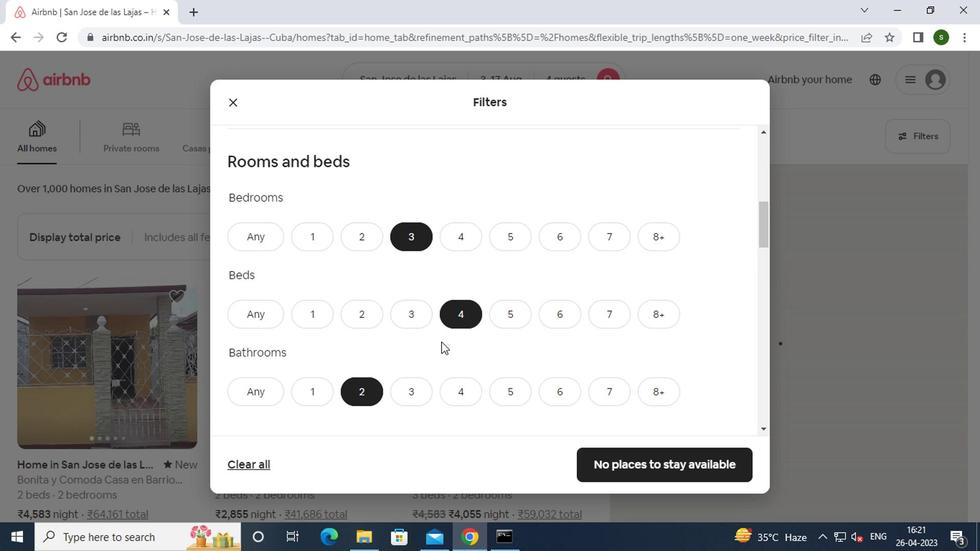 
Action: Mouse scrolled (446, 341) with delta (0, -1)
Screenshot: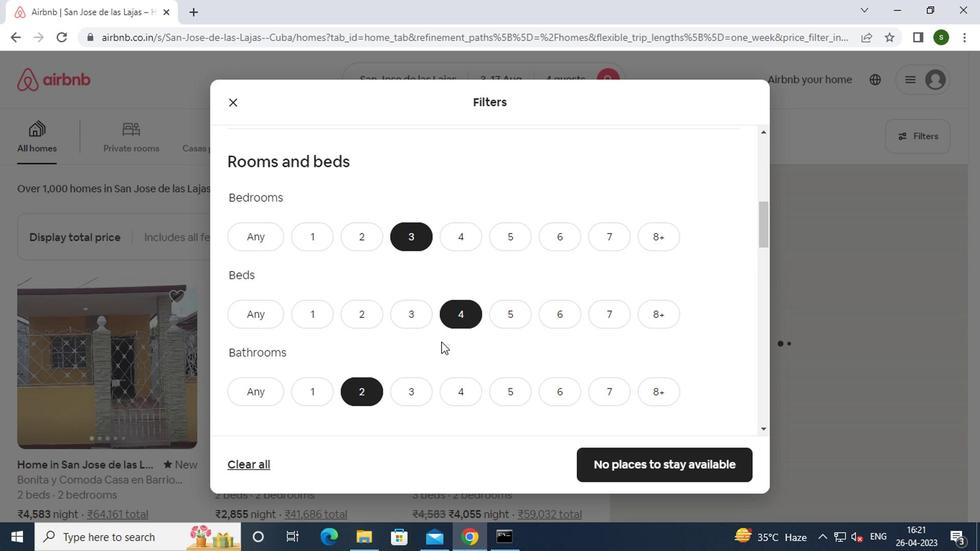 
Action: Mouse scrolled (446, 341) with delta (0, -1)
Screenshot: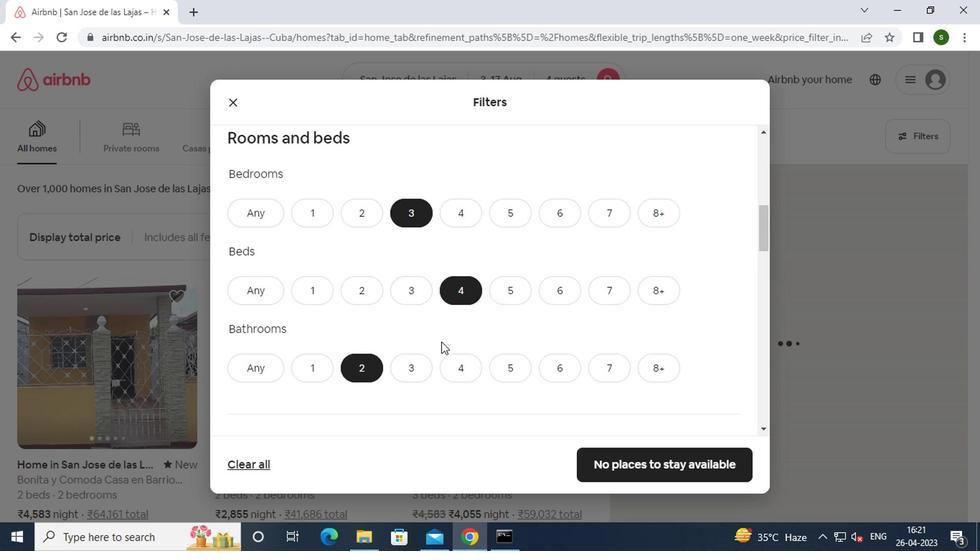 
Action: Mouse moved to (324, 342)
Screenshot: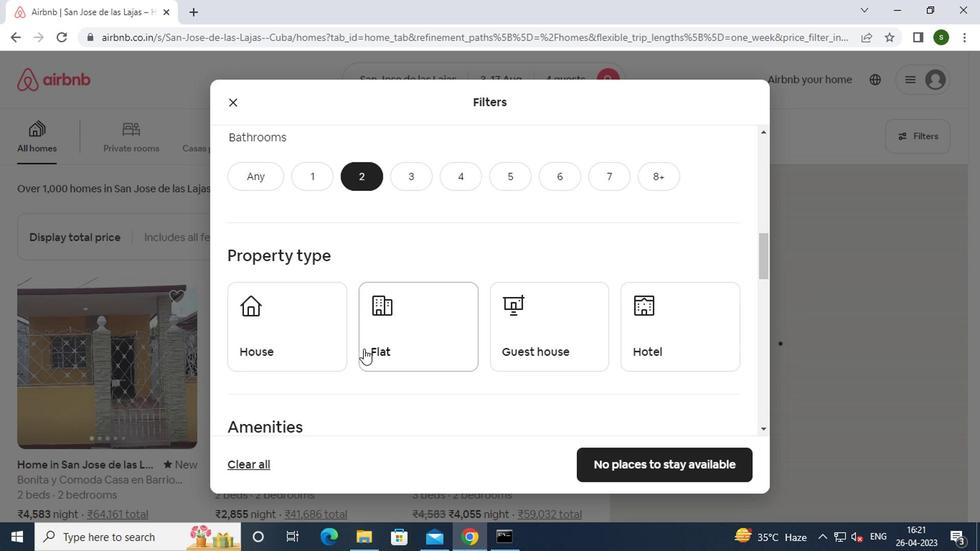 
Action: Mouse pressed left at (324, 342)
Screenshot: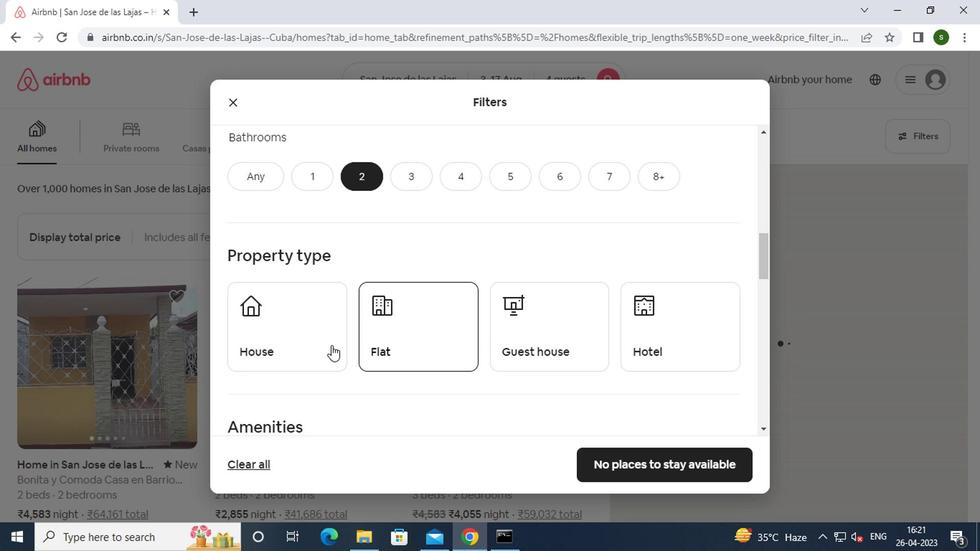 
Action: Mouse moved to (419, 337)
Screenshot: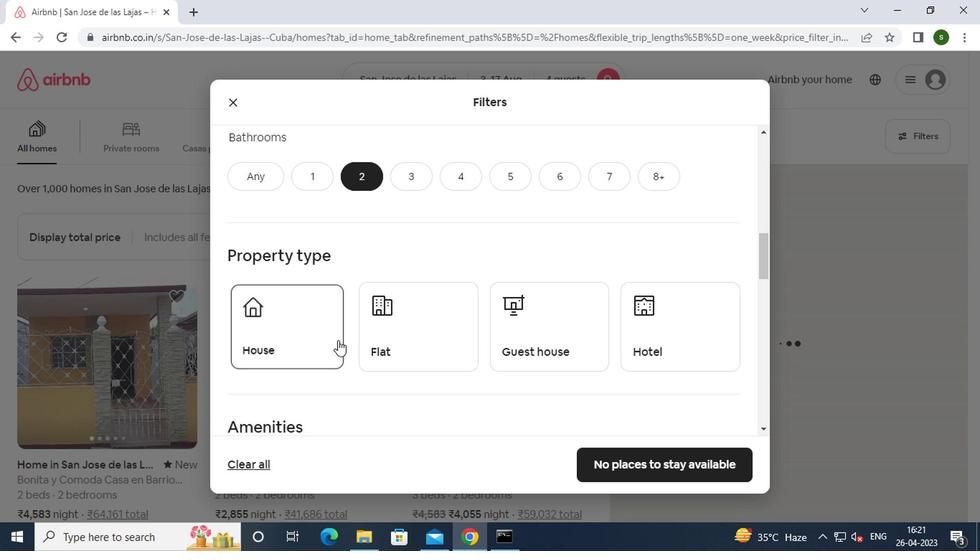 
Action: Mouse pressed left at (419, 337)
Screenshot: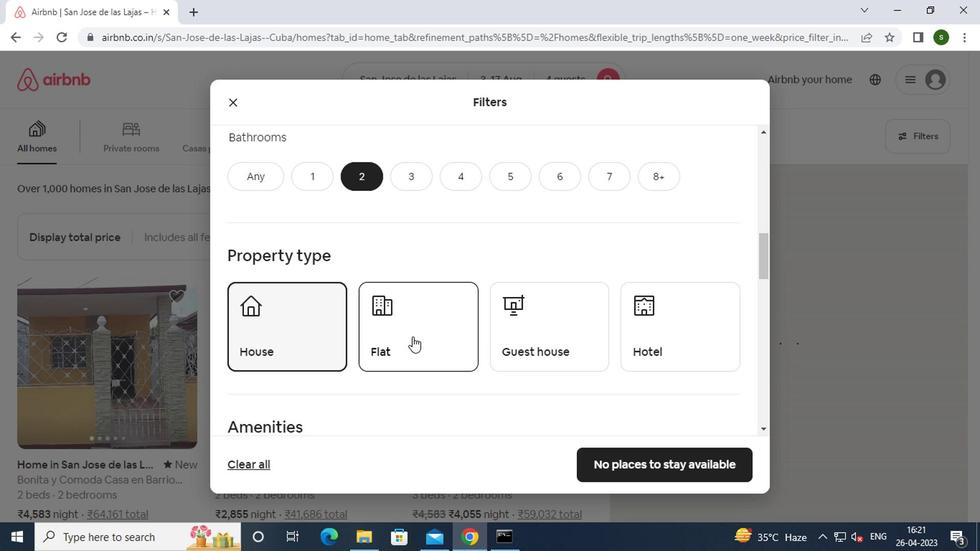 
Action: Mouse moved to (519, 325)
Screenshot: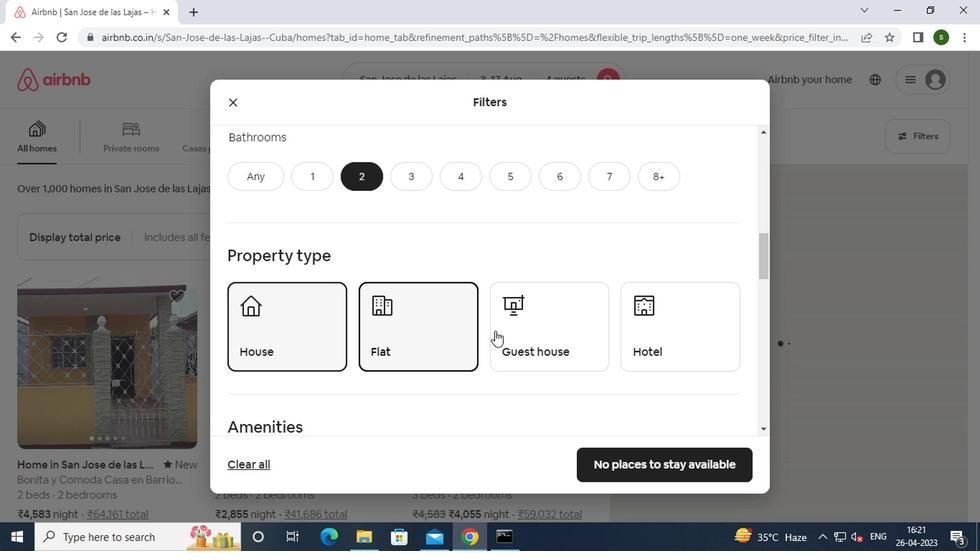 
Action: Mouse pressed left at (519, 325)
Screenshot: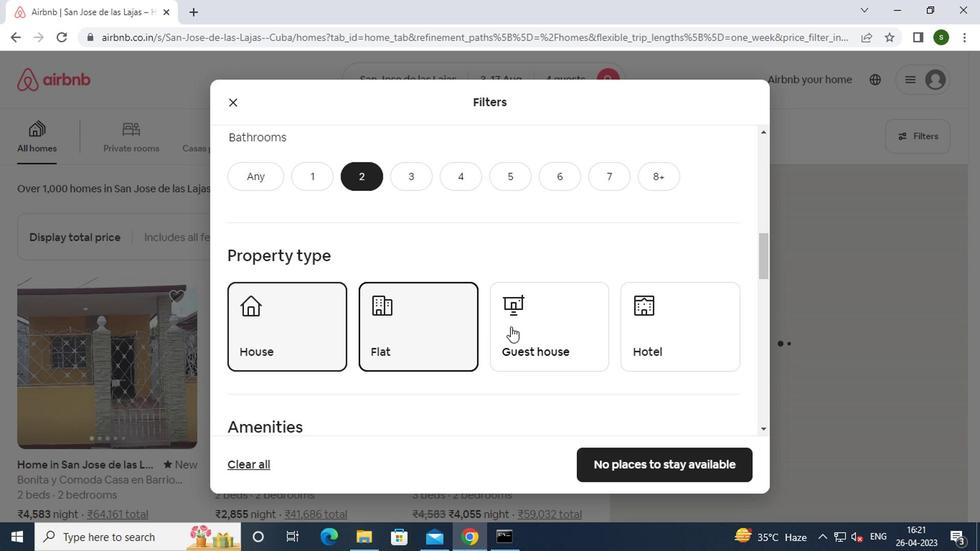 
Action: Mouse scrolled (519, 324) with delta (0, -1)
Screenshot: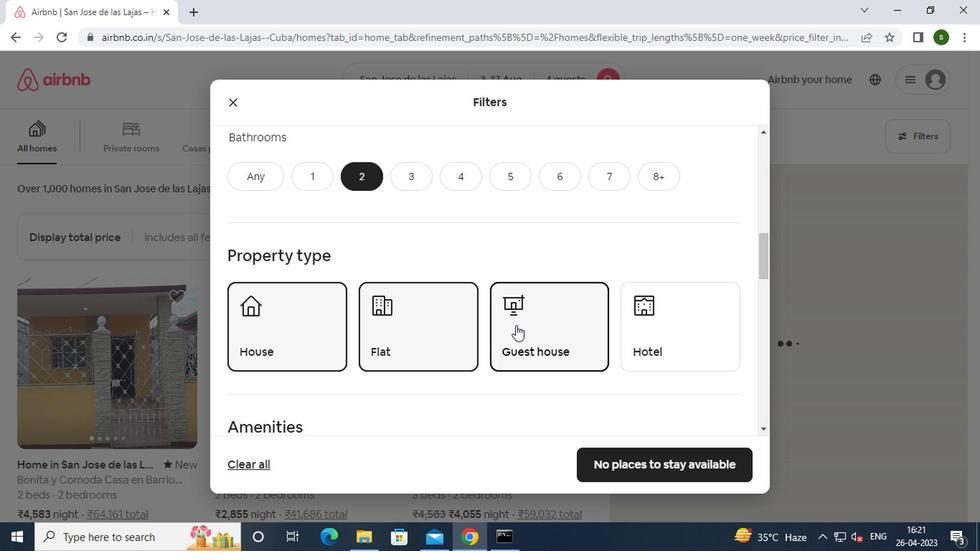
Action: Mouse scrolled (519, 324) with delta (0, -1)
Screenshot: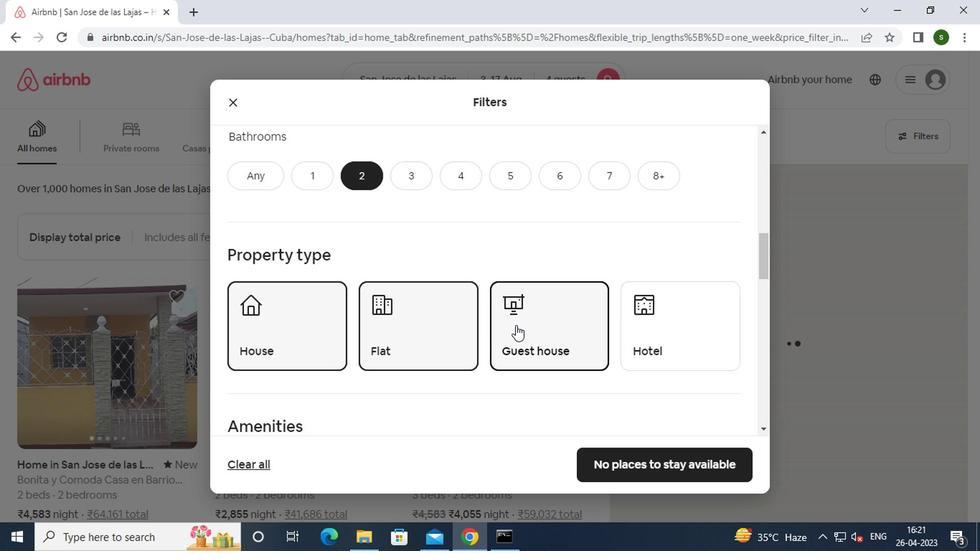 
Action: Mouse scrolled (519, 324) with delta (0, -1)
Screenshot: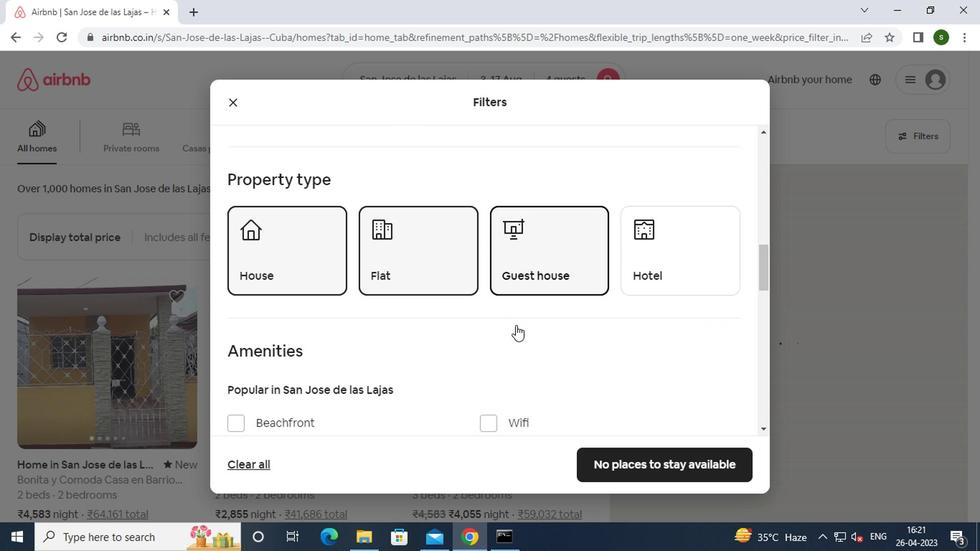 
Action: Mouse scrolled (519, 324) with delta (0, -1)
Screenshot: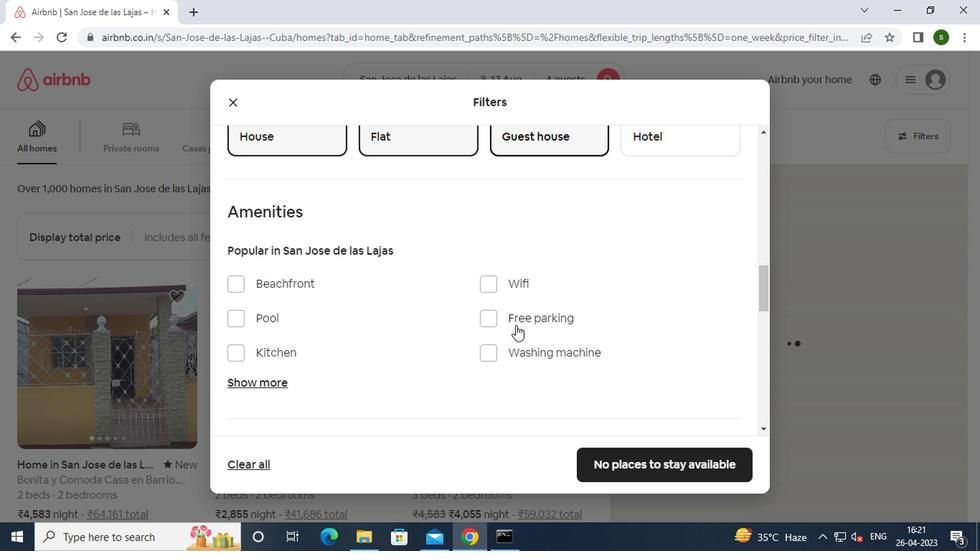 
Action: Mouse scrolled (519, 324) with delta (0, -1)
Screenshot: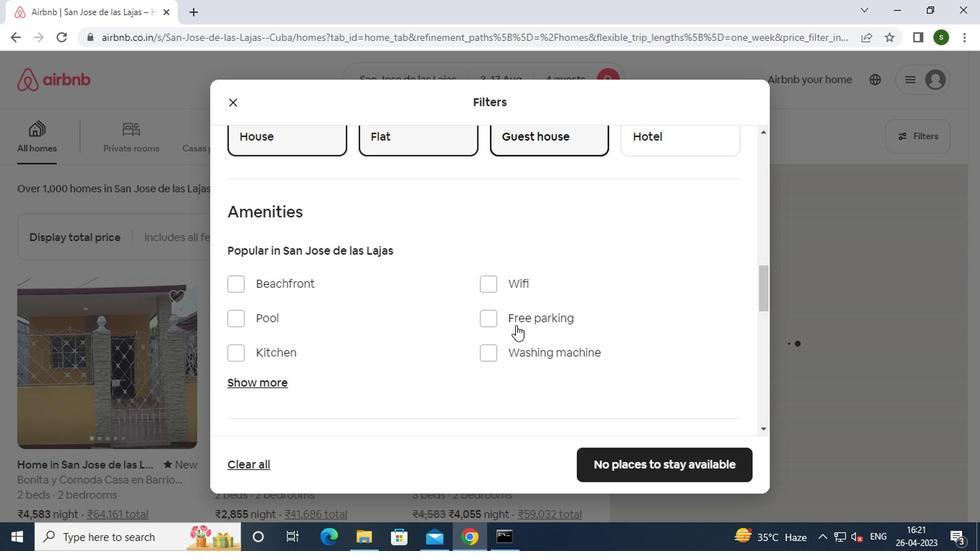 
Action: Mouse scrolled (519, 324) with delta (0, -1)
Screenshot: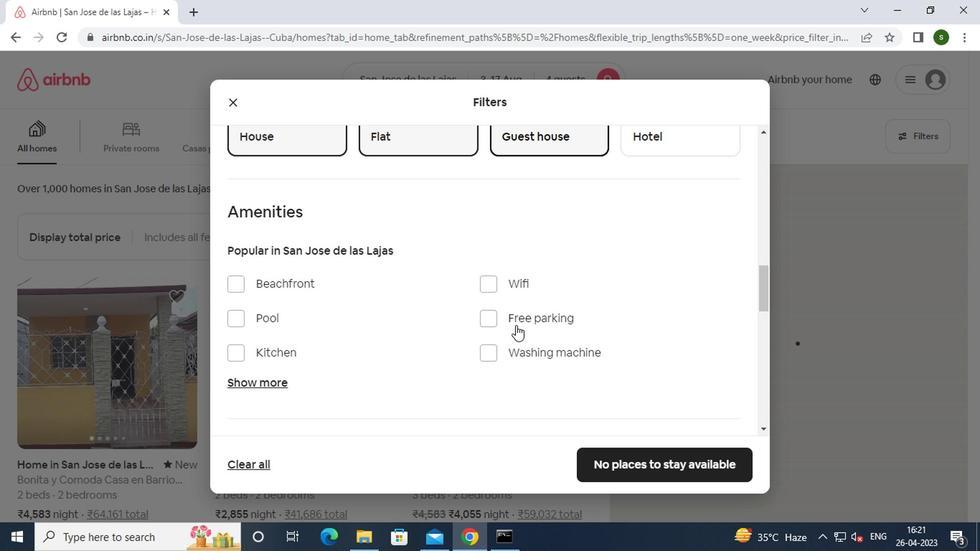 
Action: Mouse moved to (697, 340)
Screenshot: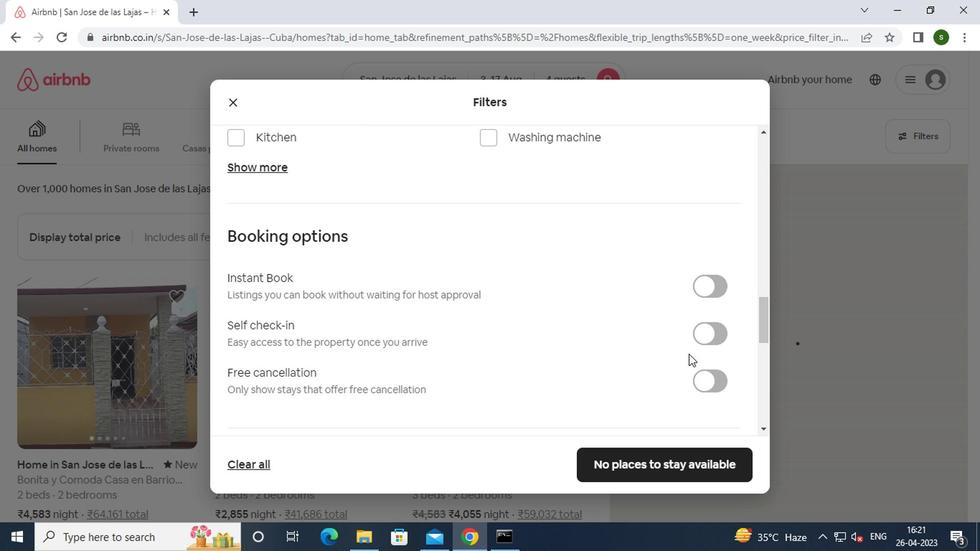 
Action: Mouse pressed left at (697, 340)
Screenshot: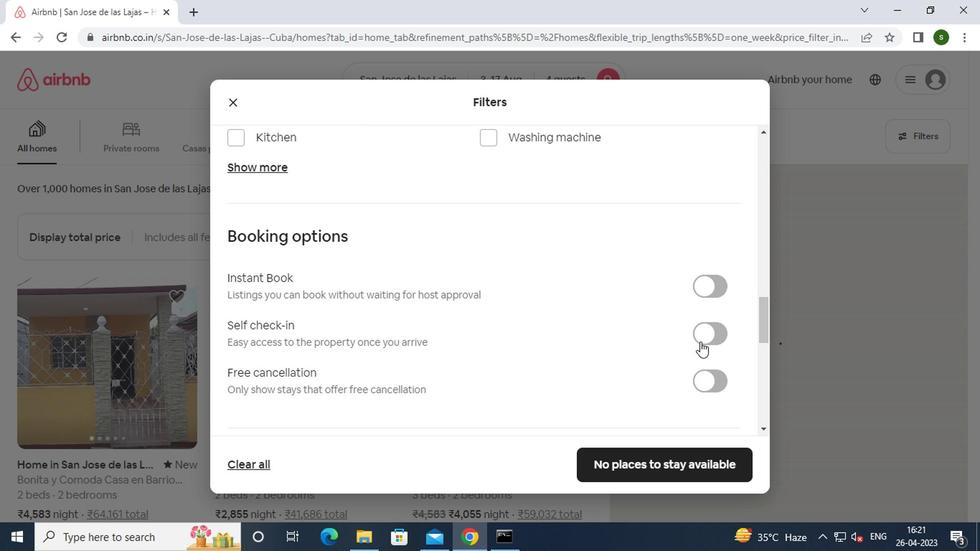 
Action: Mouse moved to (665, 456)
Screenshot: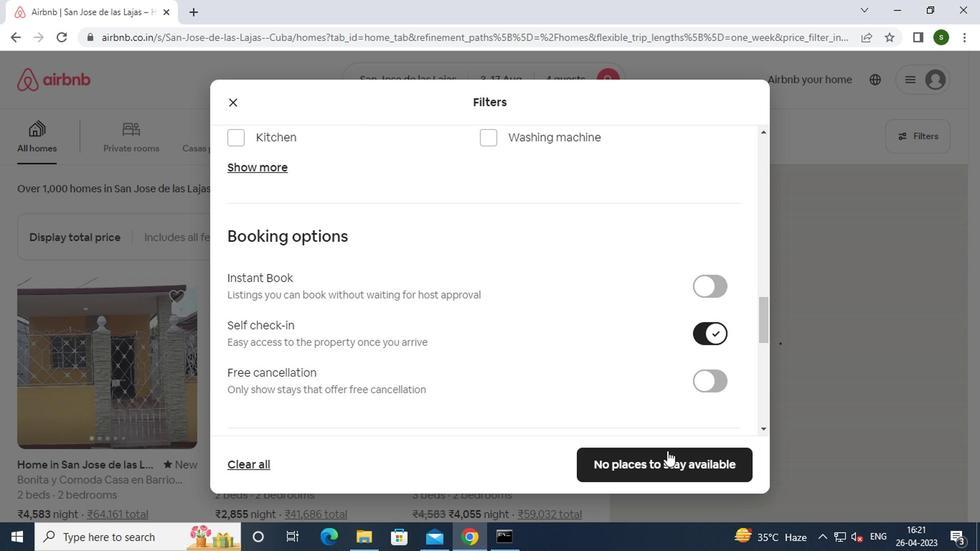 
Action: Mouse pressed left at (665, 456)
Screenshot: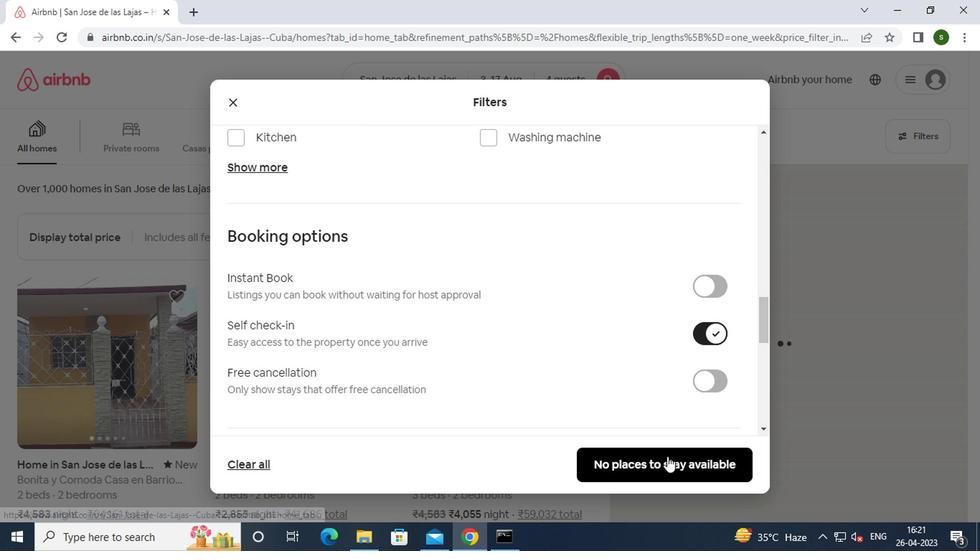 
